 Task: Create a due date automation trigger when advanced on, on the tuesday of the week before a card is due add fields without custom field "Resume" set to a number greater than 1 and greater or equal to 10 at 11:00 AM.
Action: Mouse moved to (1210, 98)
Screenshot: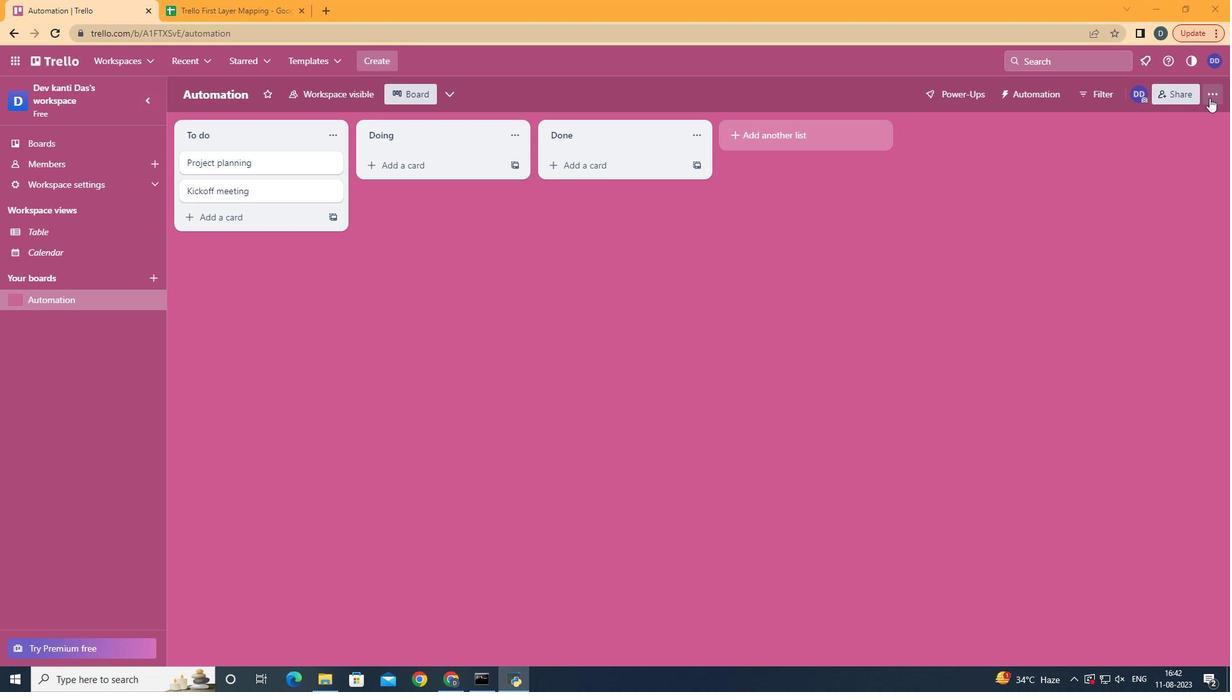 
Action: Mouse pressed left at (1210, 98)
Screenshot: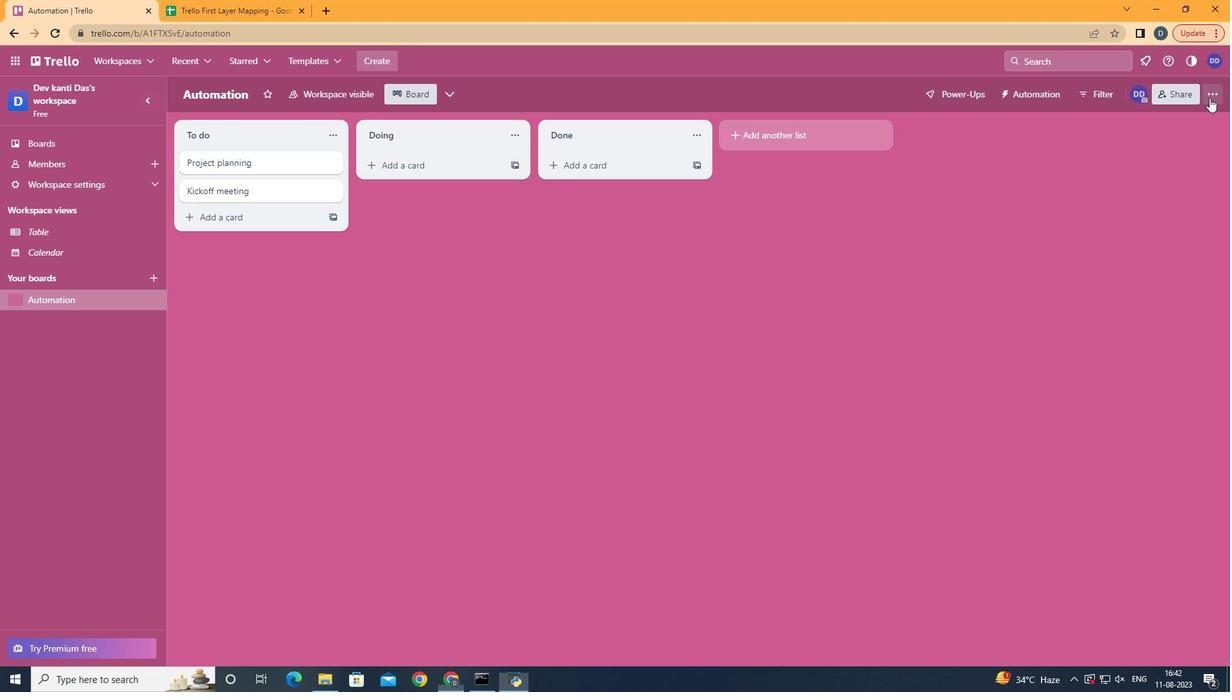 
Action: Mouse moved to (1090, 275)
Screenshot: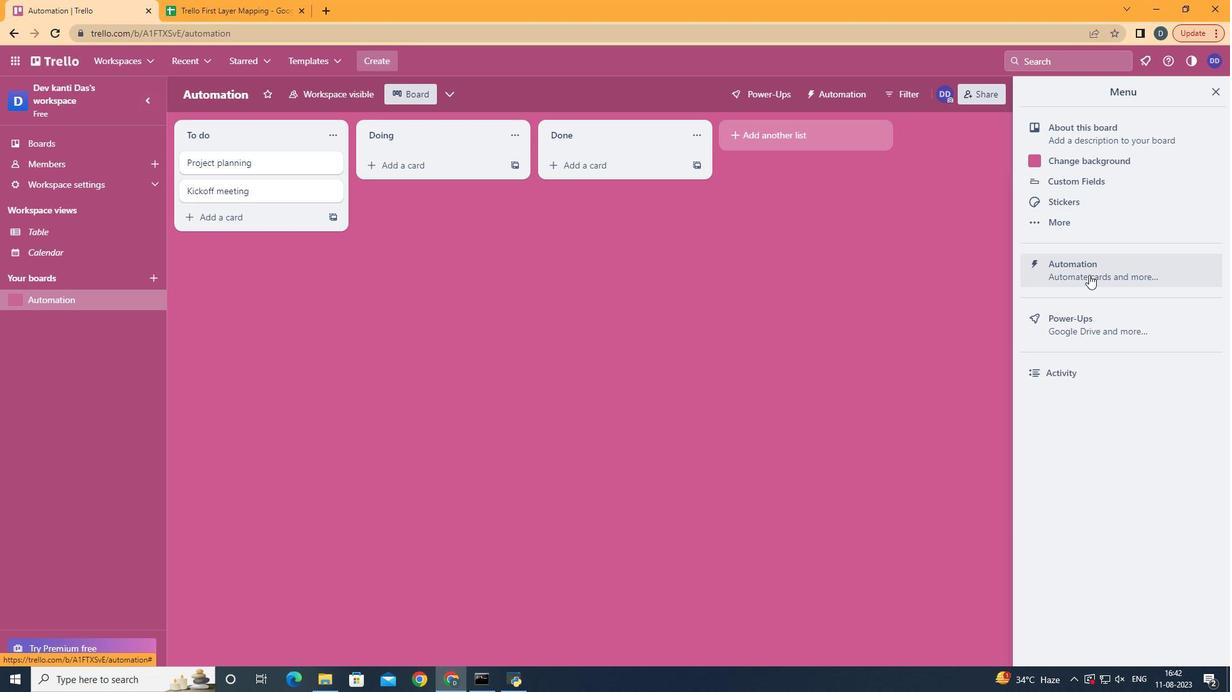 
Action: Mouse pressed left at (1090, 275)
Screenshot: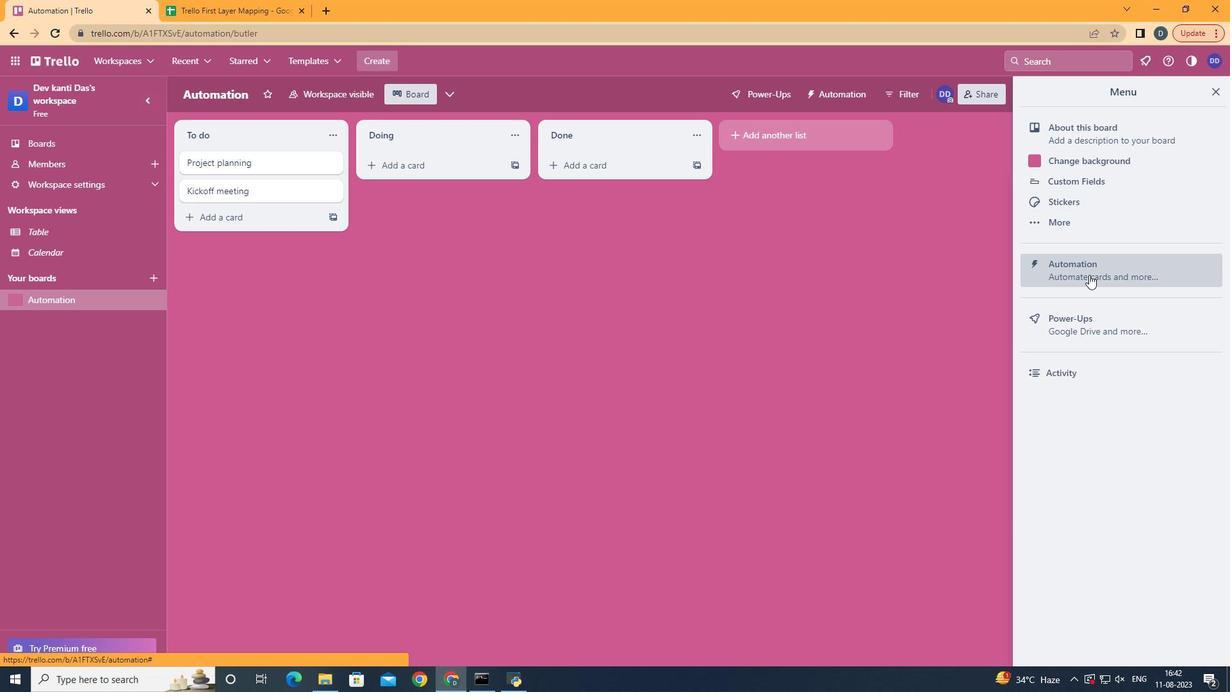 
Action: Mouse moved to (247, 257)
Screenshot: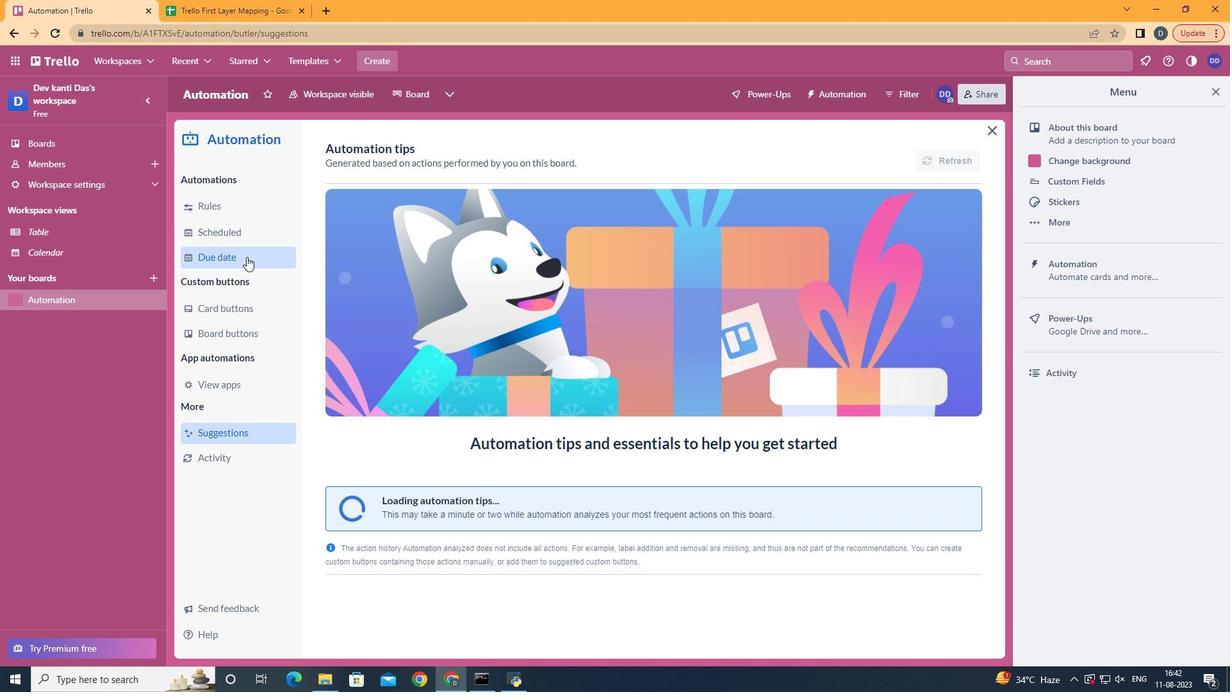 
Action: Mouse pressed left at (247, 257)
Screenshot: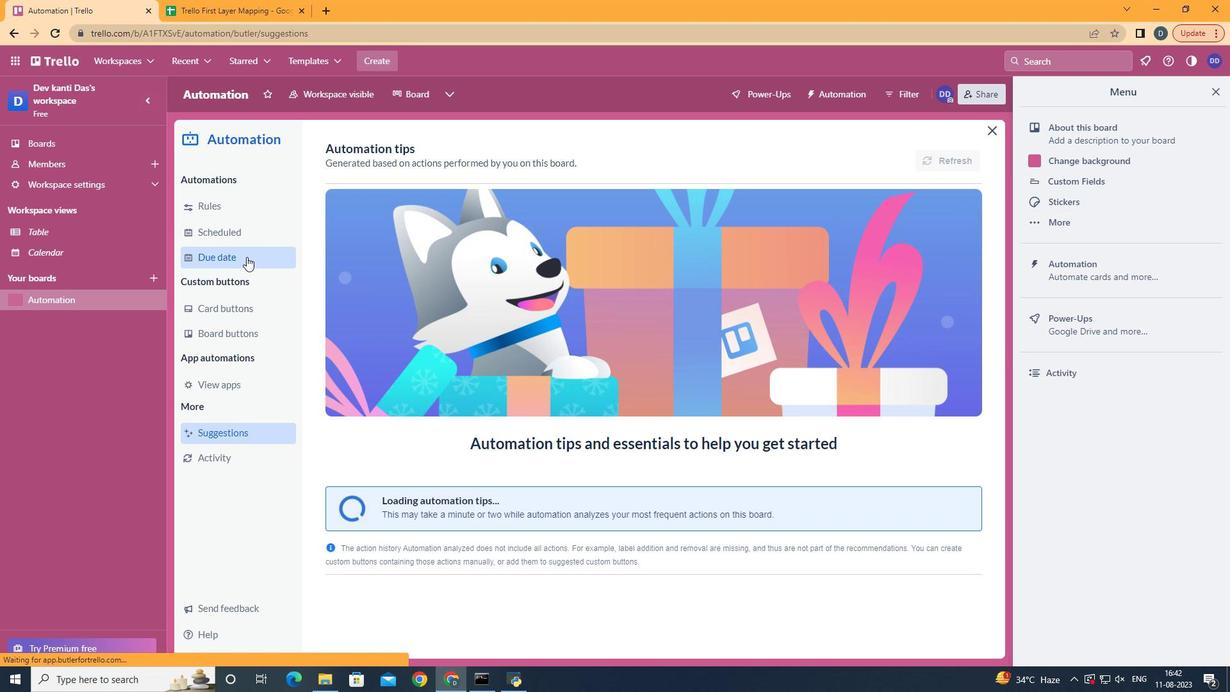 
Action: Mouse moved to (886, 155)
Screenshot: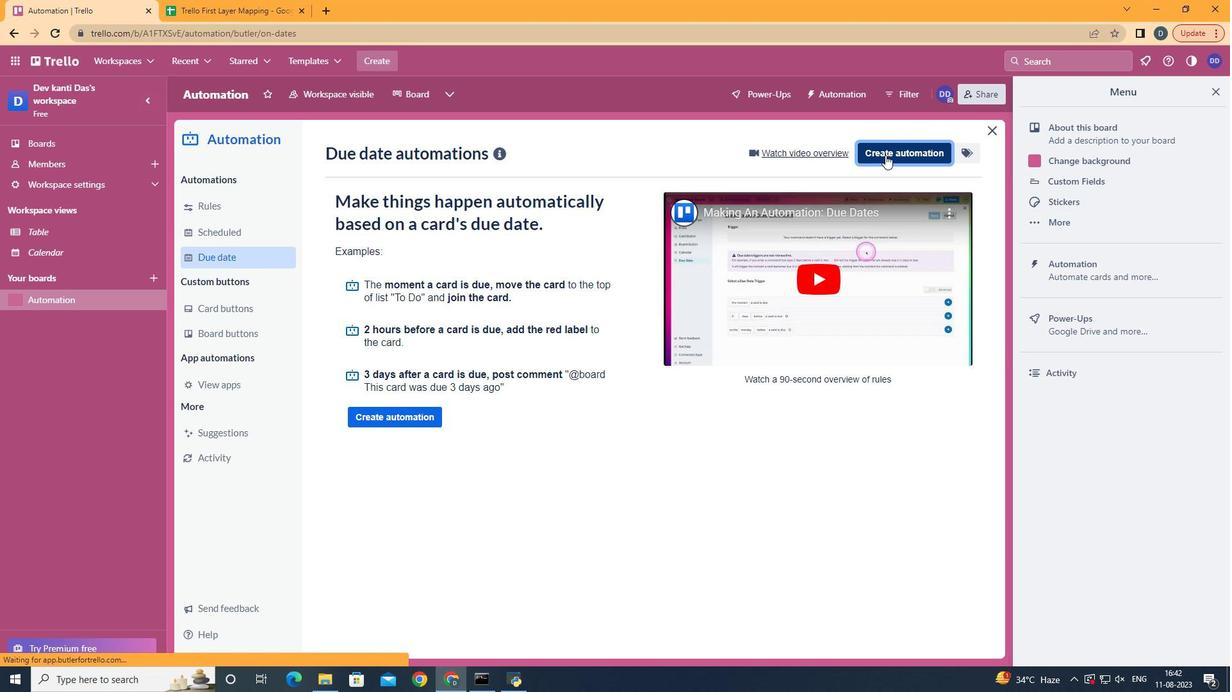 
Action: Mouse pressed left at (886, 155)
Screenshot: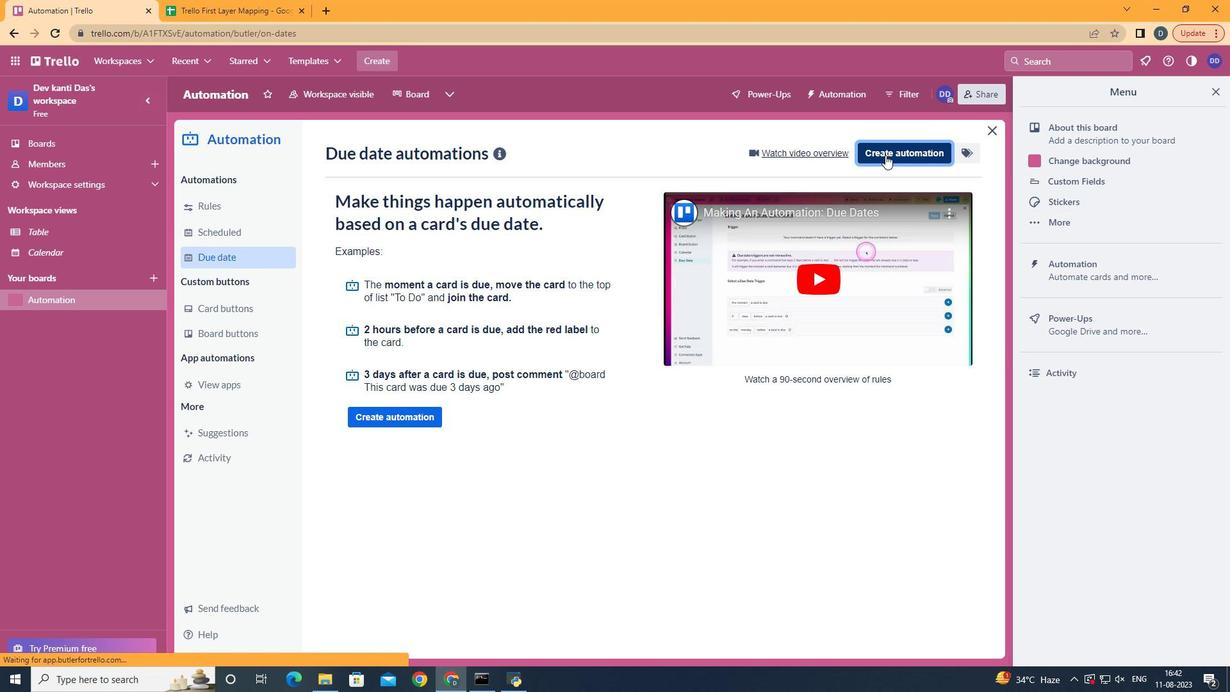 
Action: Mouse moved to (631, 277)
Screenshot: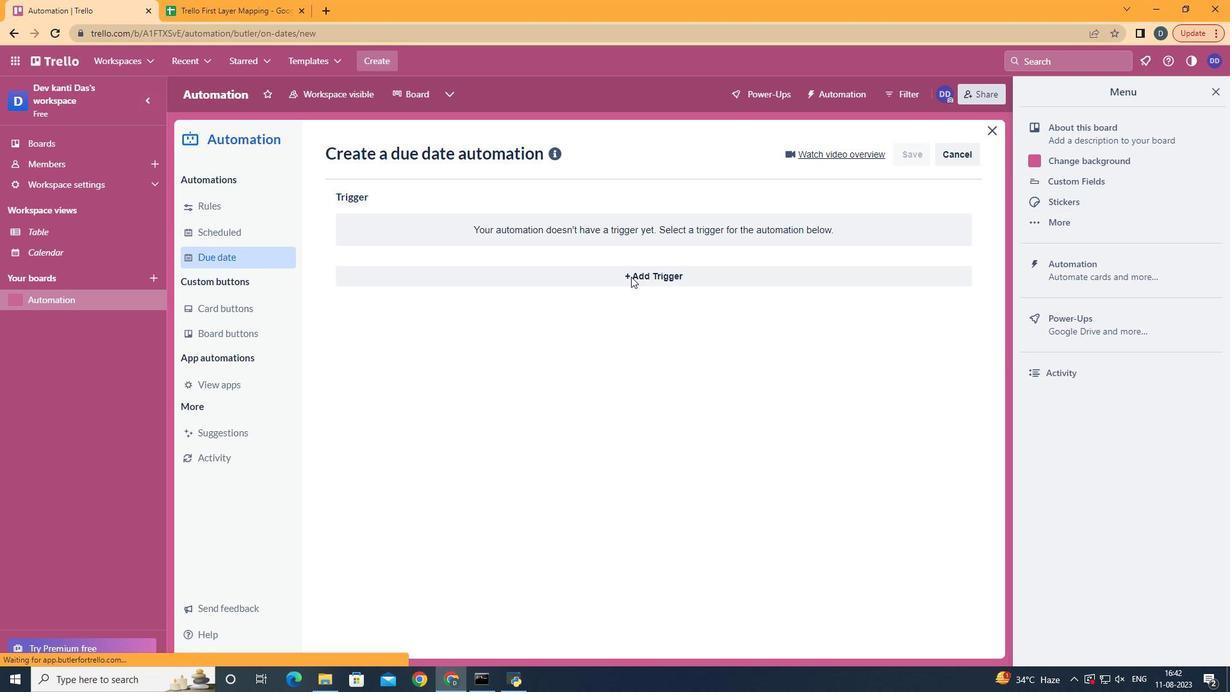
Action: Mouse pressed left at (631, 277)
Screenshot: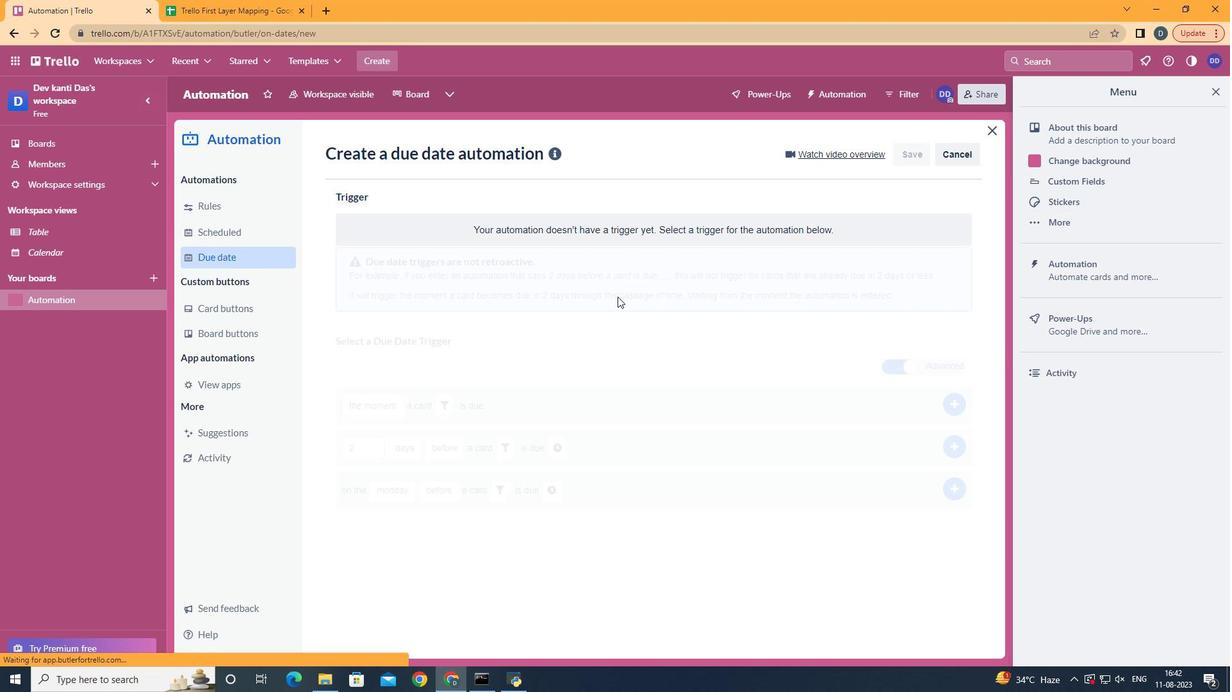 
Action: Mouse moved to (405, 365)
Screenshot: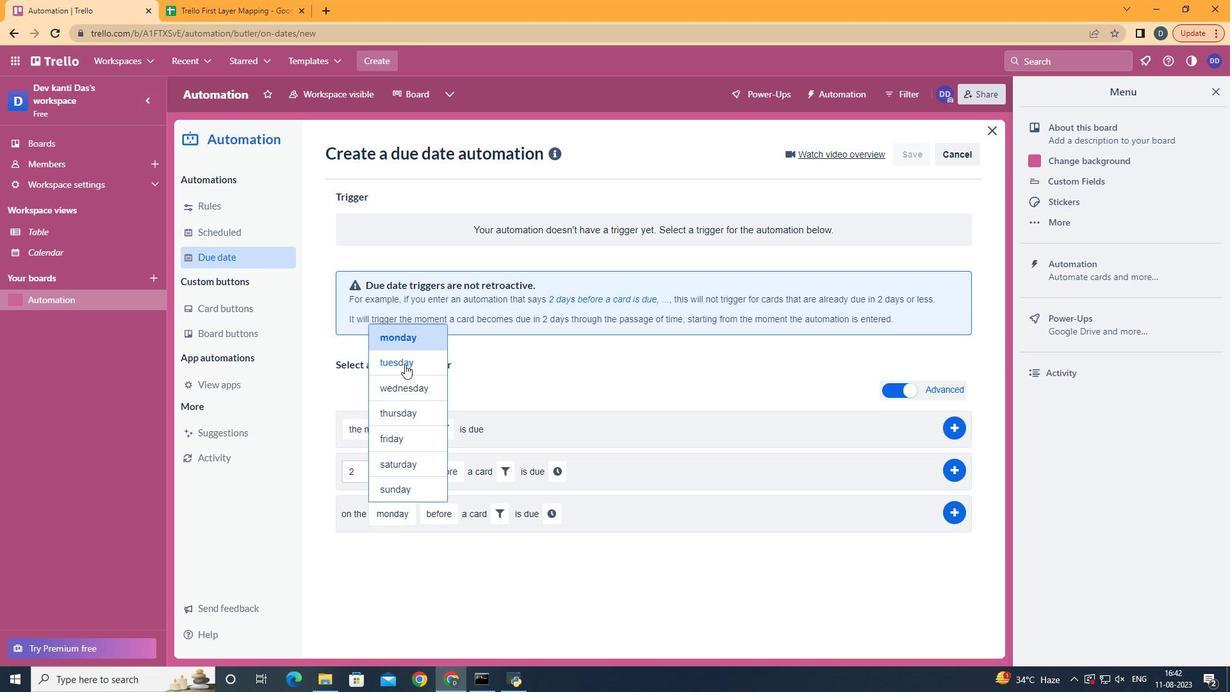 
Action: Mouse pressed left at (405, 365)
Screenshot: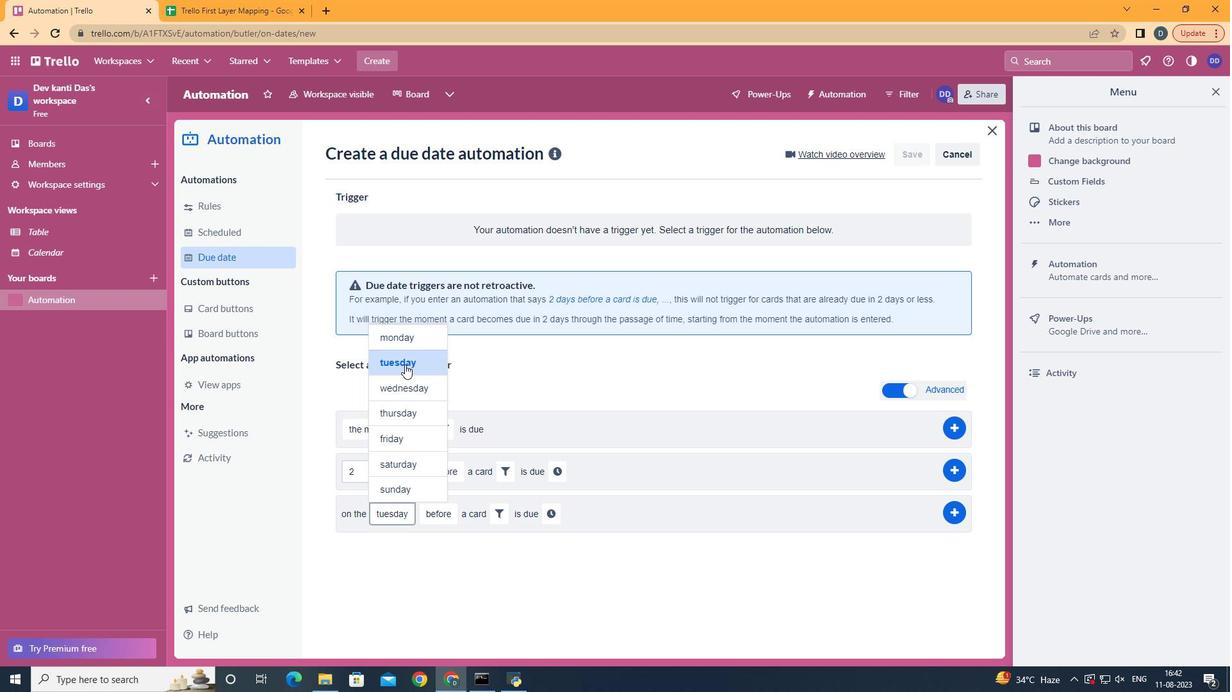 
Action: Mouse moved to (472, 618)
Screenshot: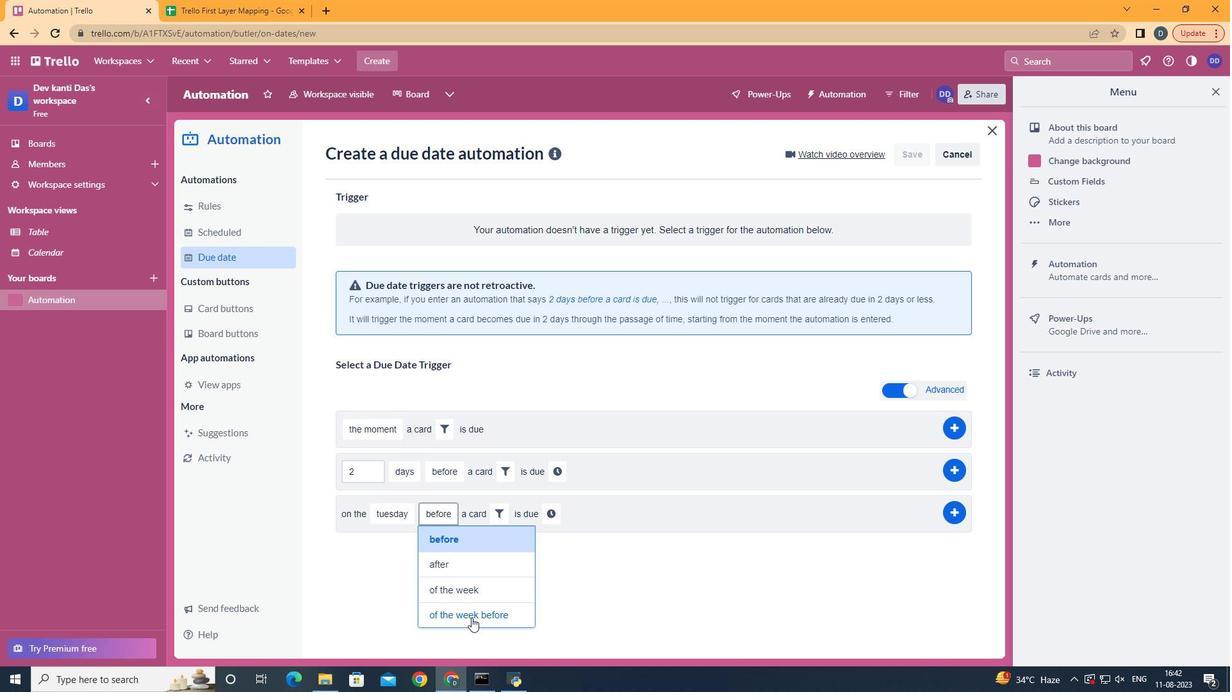 
Action: Mouse pressed left at (472, 618)
Screenshot: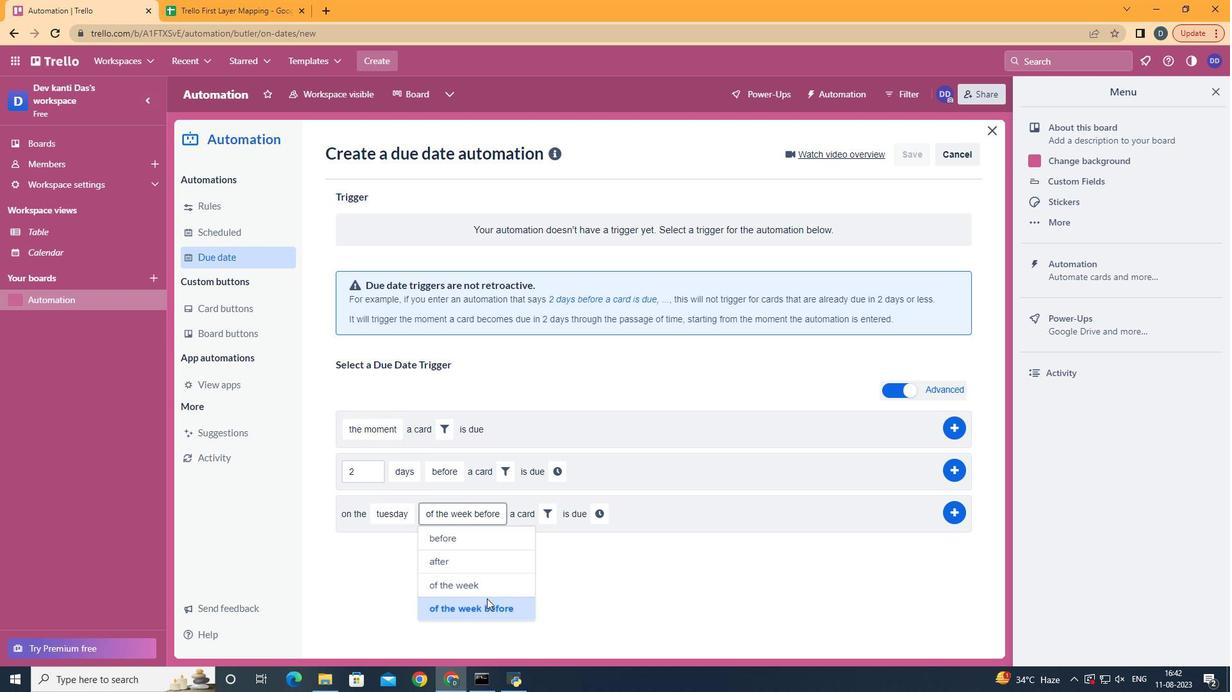 
Action: Mouse moved to (549, 520)
Screenshot: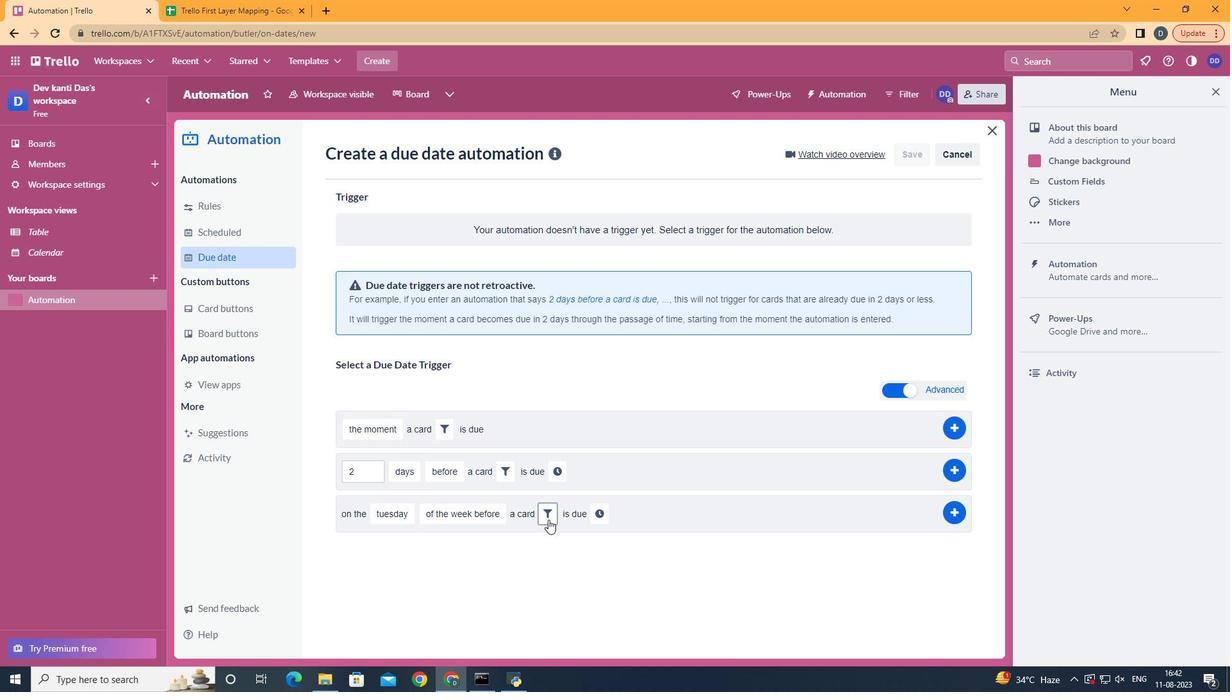 
Action: Mouse pressed left at (549, 520)
Screenshot: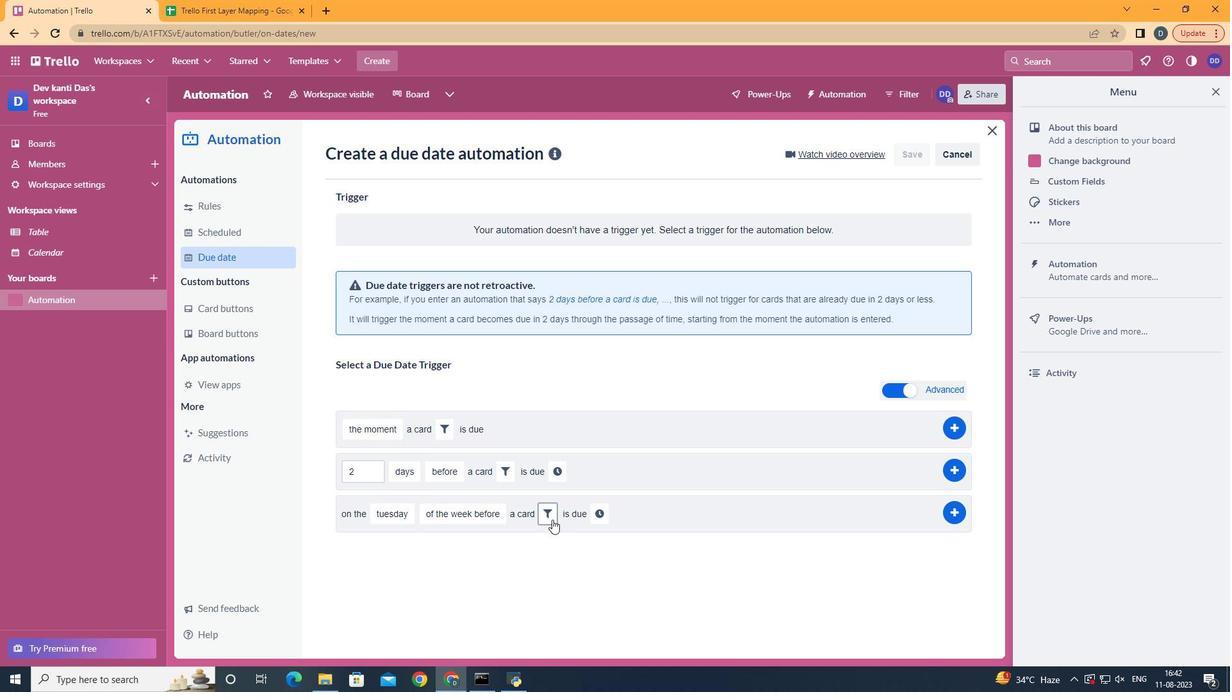 
Action: Mouse moved to (760, 551)
Screenshot: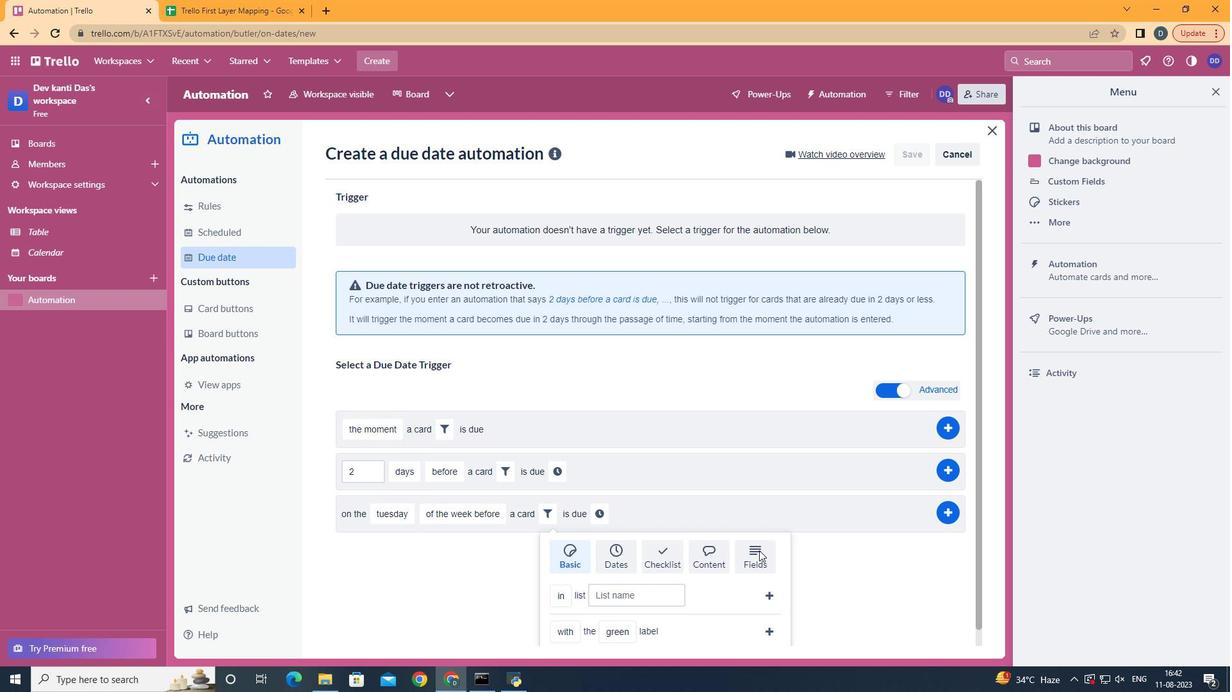 
Action: Mouse pressed left at (760, 551)
Screenshot: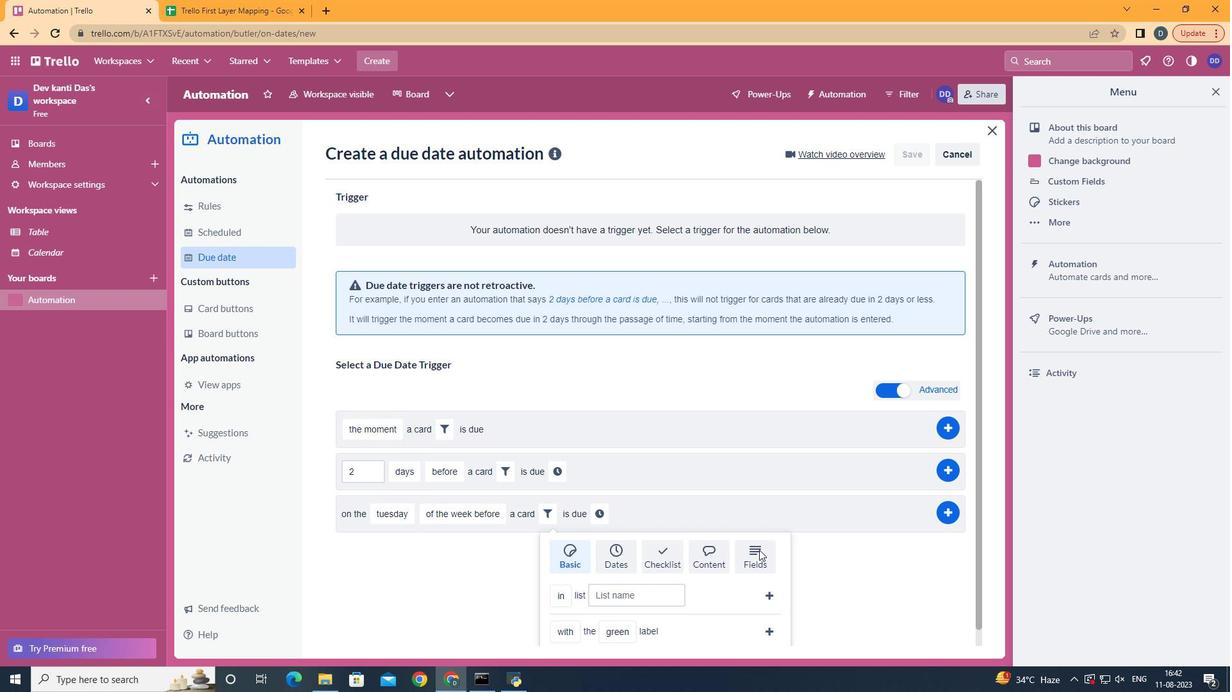 
Action: Mouse moved to (760, 550)
Screenshot: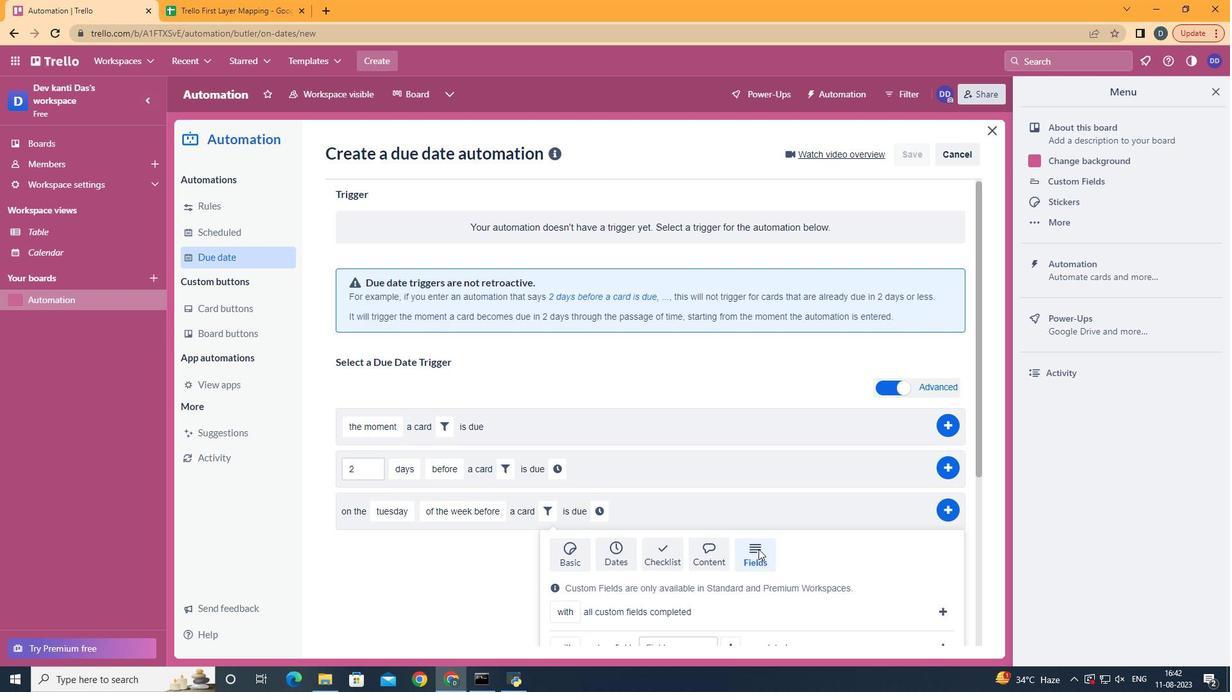 
Action: Mouse scrolled (760, 549) with delta (0, 0)
Screenshot: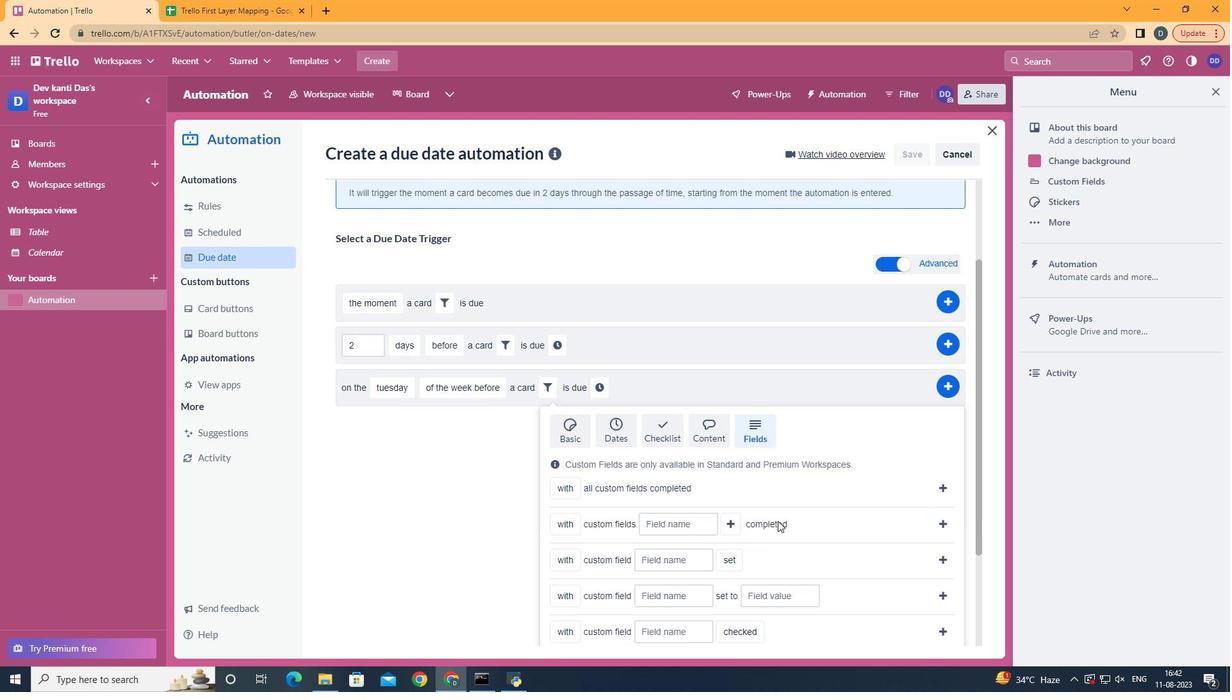 
Action: Mouse scrolled (760, 549) with delta (0, 0)
Screenshot: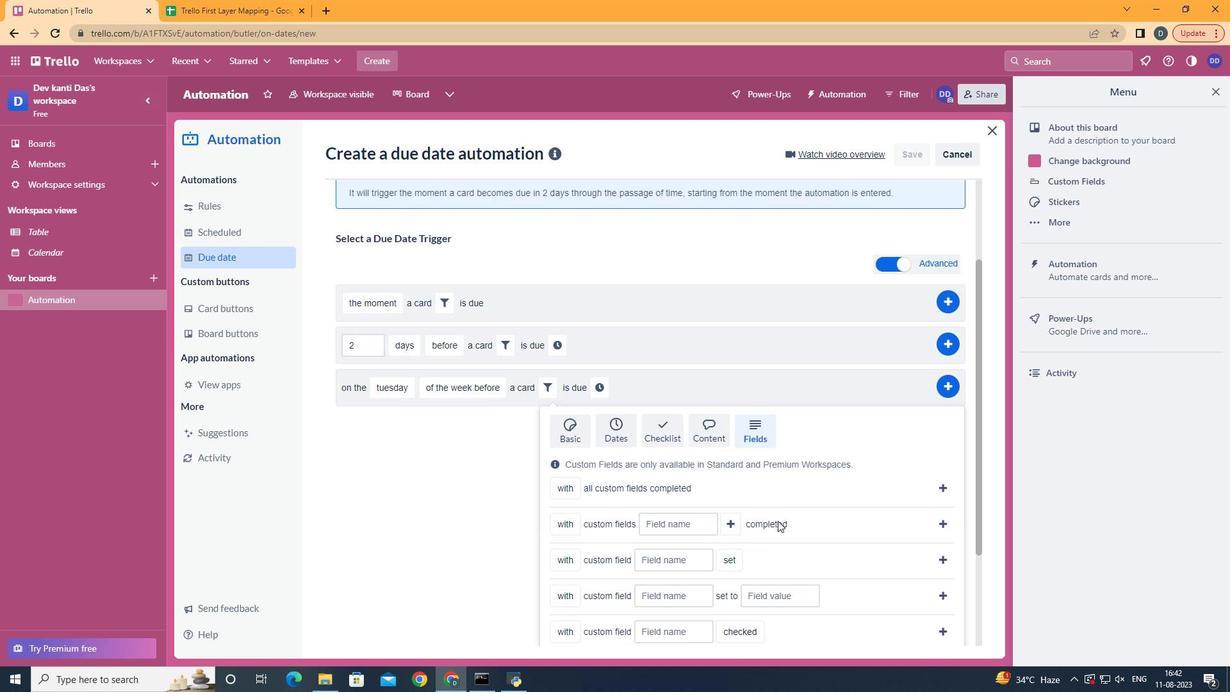 
Action: Mouse scrolled (760, 549) with delta (0, 0)
Screenshot: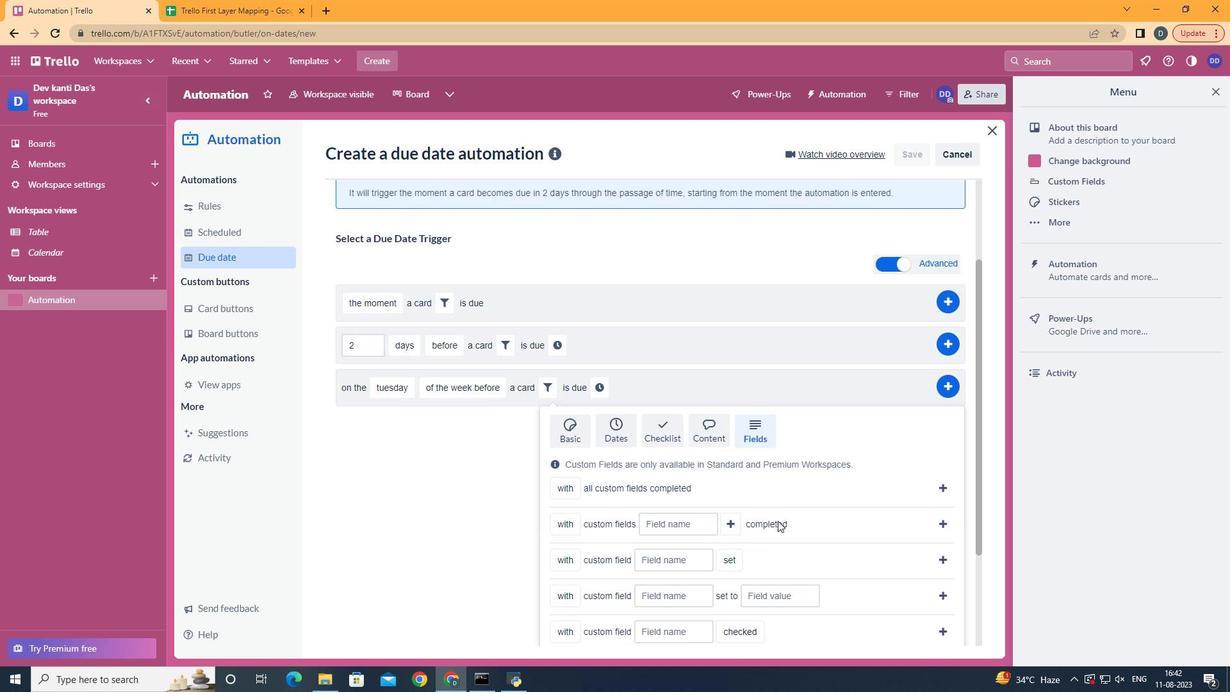 
Action: Mouse scrolled (760, 549) with delta (0, 0)
Screenshot: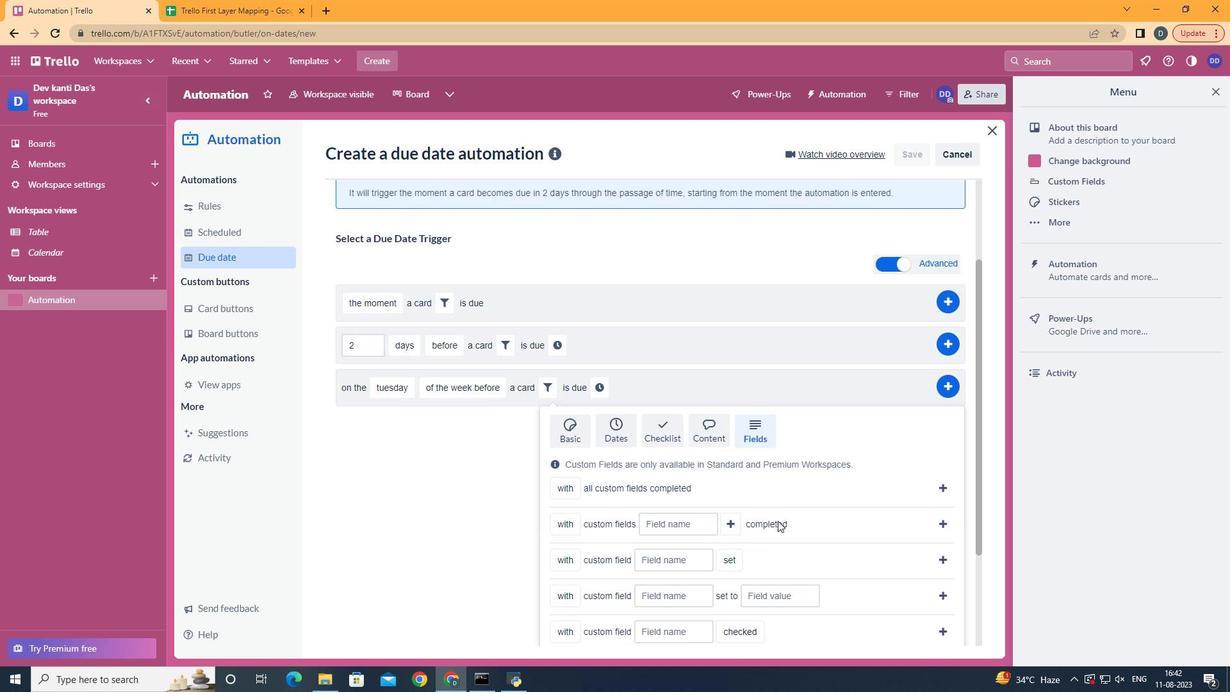 
Action: Mouse scrolled (760, 549) with delta (0, 0)
Screenshot: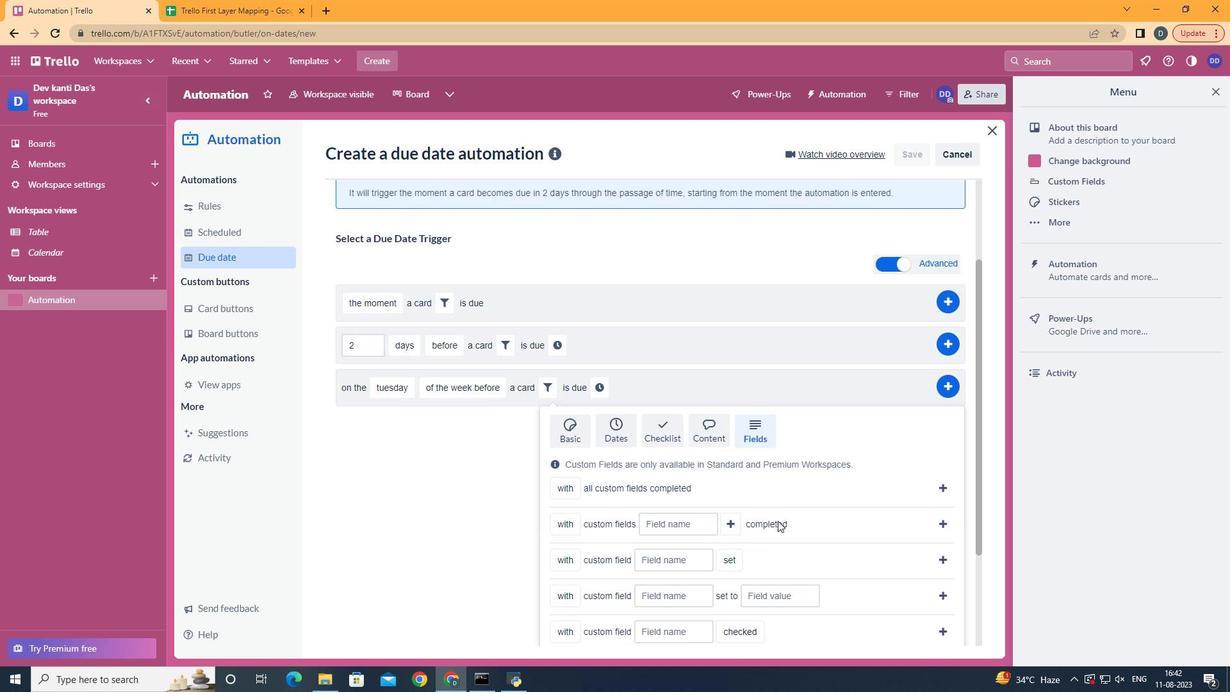 
Action: Mouse moved to (580, 589)
Screenshot: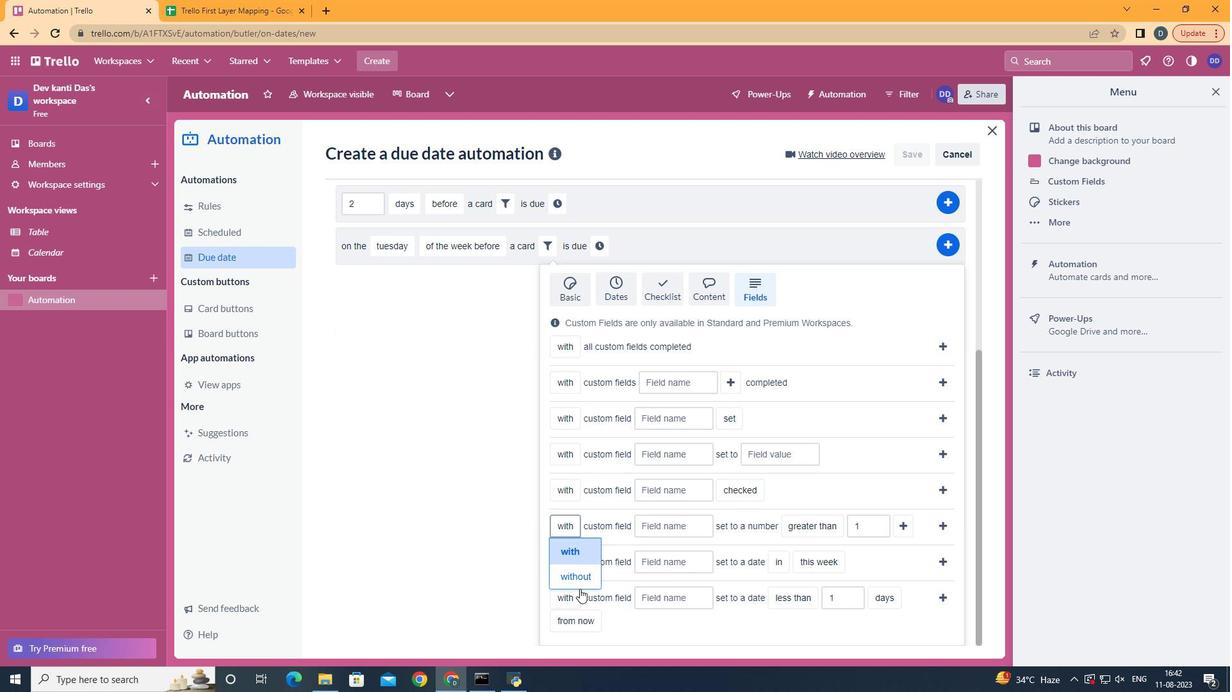 
Action: Mouse pressed left at (580, 589)
Screenshot: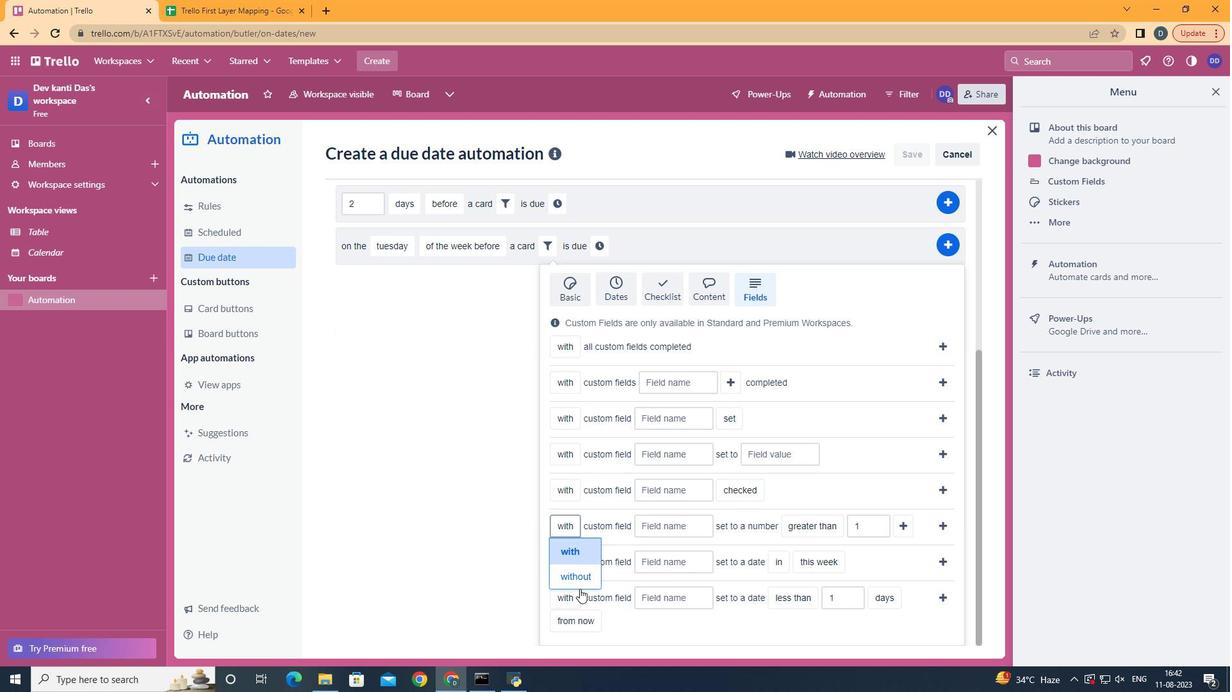
Action: Mouse moved to (673, 524)
Screenshot: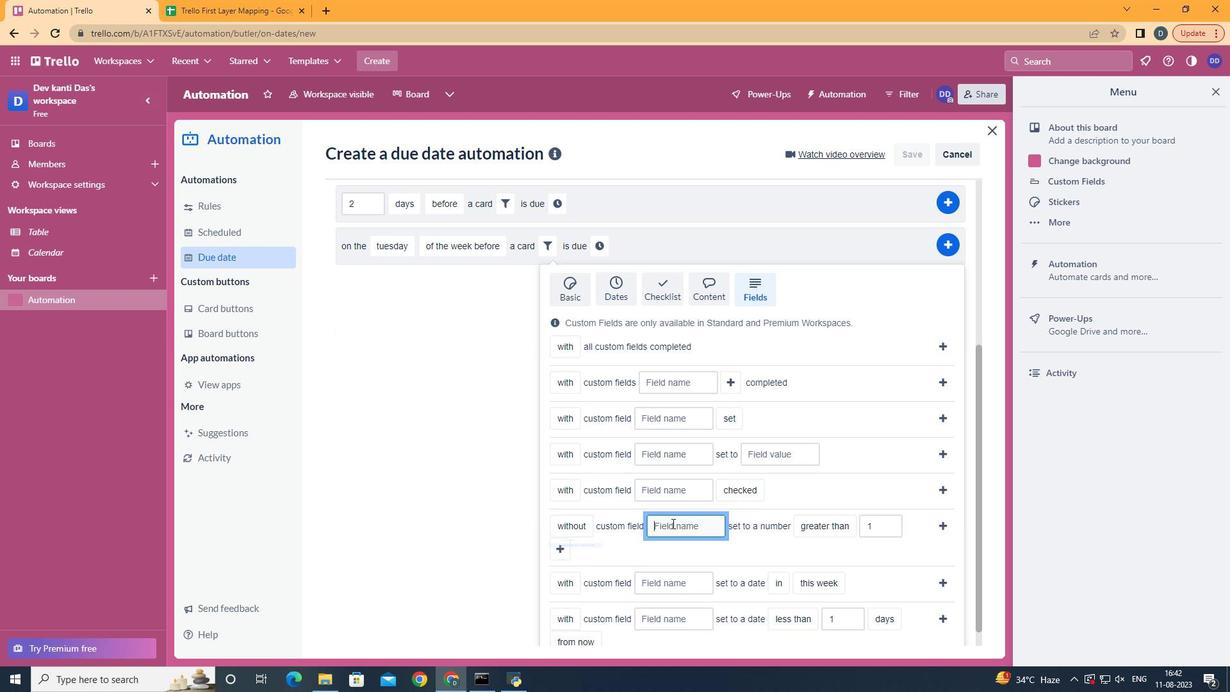 
Action: Mouse pressed left at (673, 524)
Screenshot: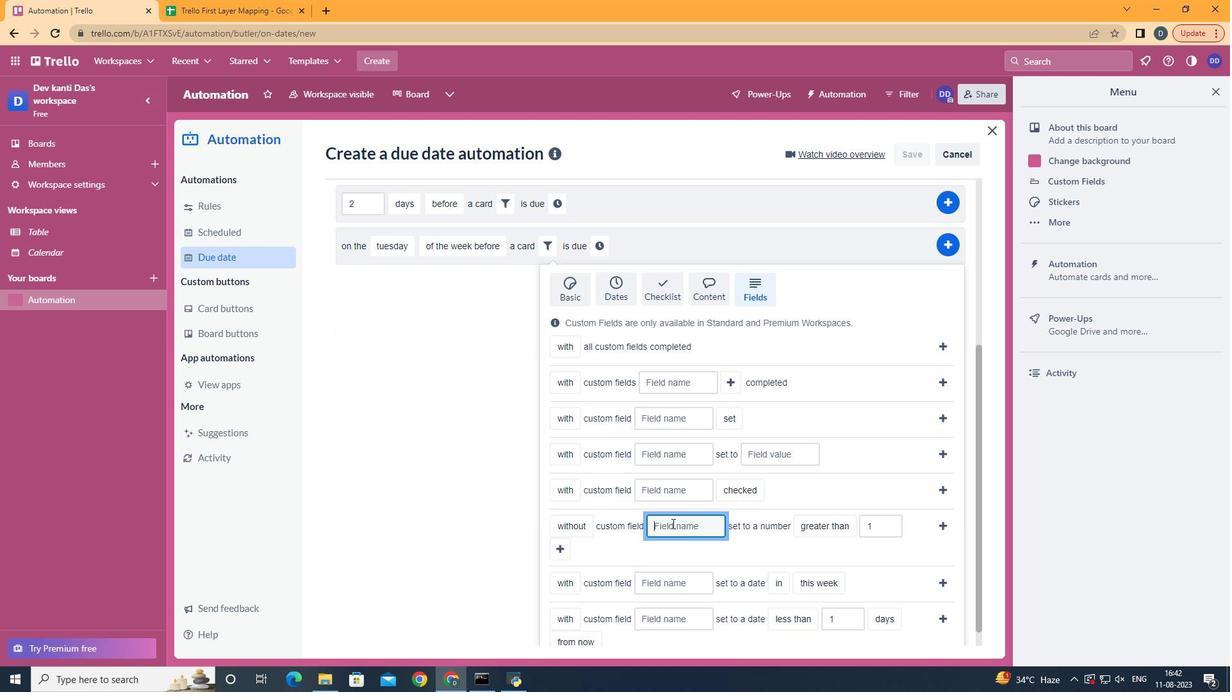 
Action: Key pressed <Key.shift><Key.shift><Key.shift>Resume
Screenshot: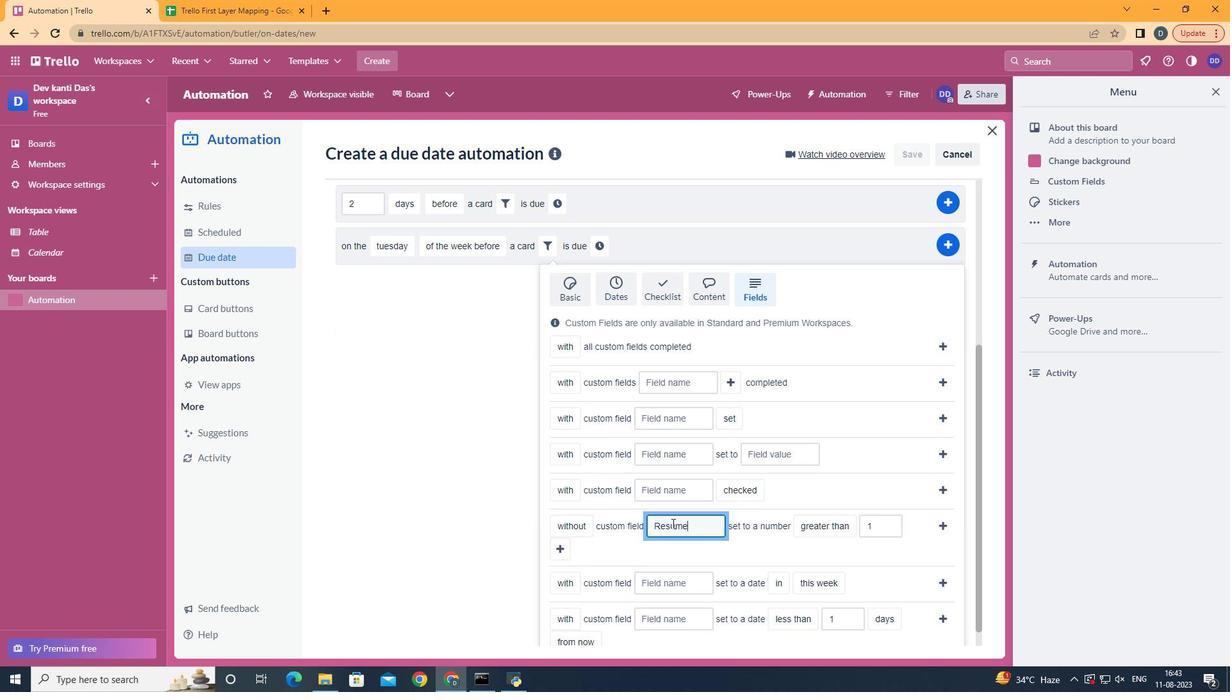 
Action: Mouse moved to (559, 545)
Screenshot: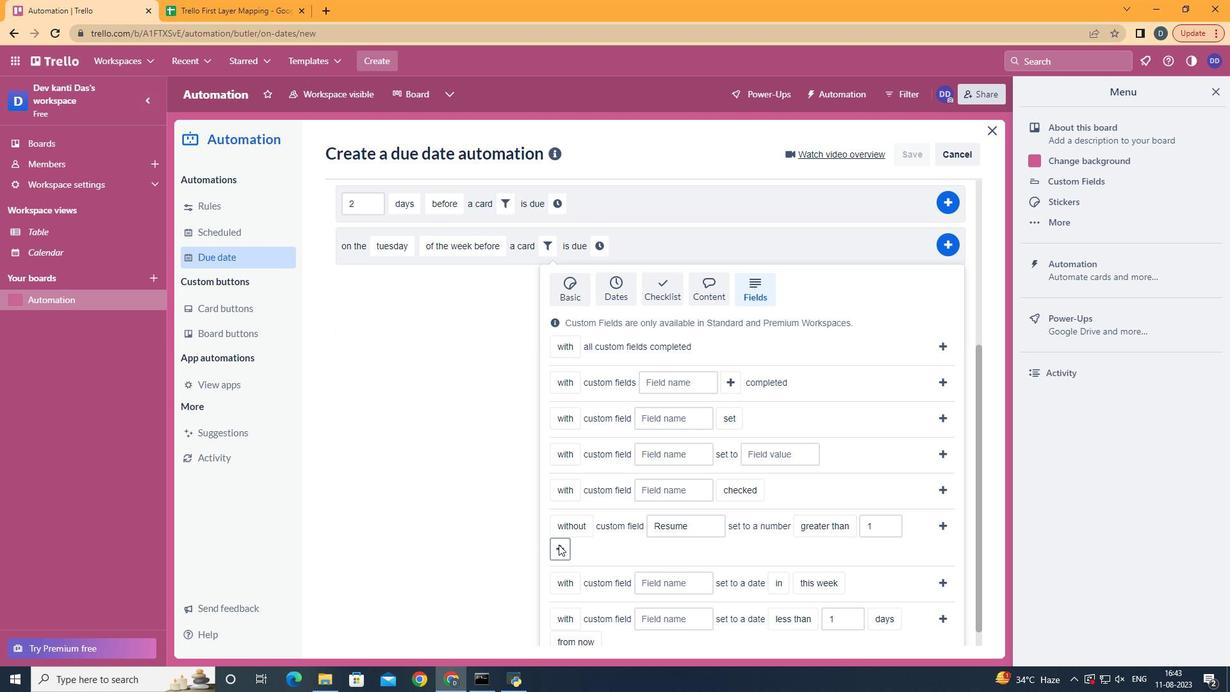 
Action: Mouse pressed left at (559, 545)
Screenshot: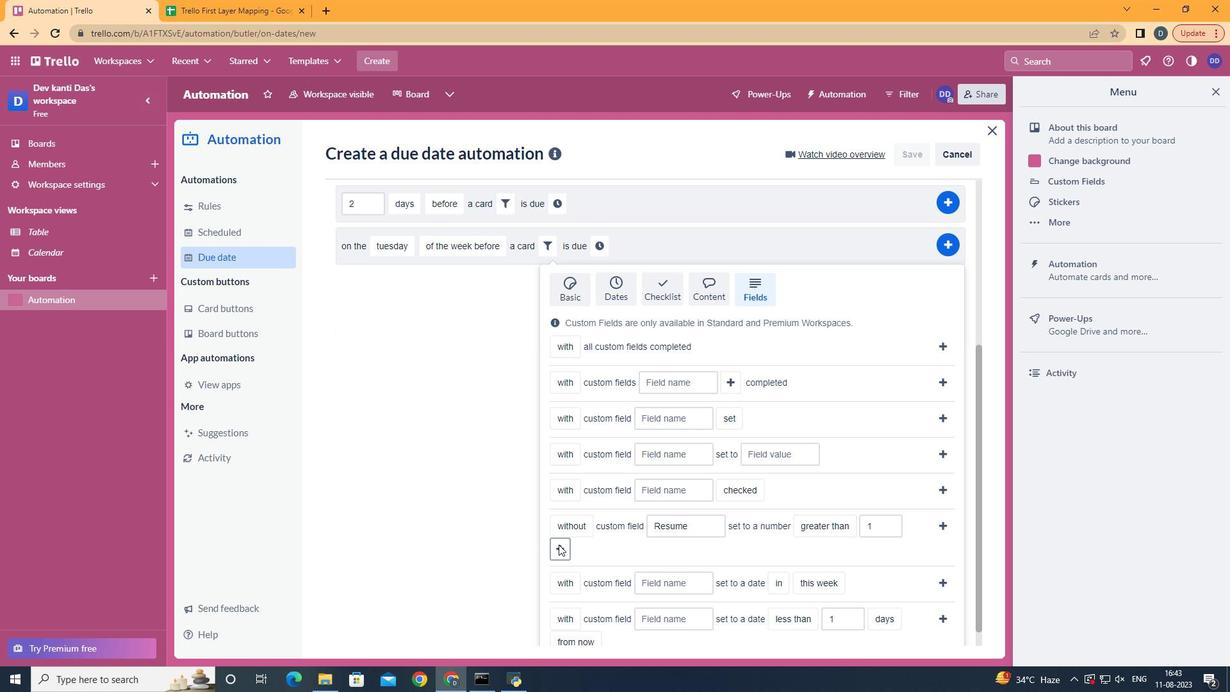 
Action: Mouse moved to (626, 531)
Screenshot: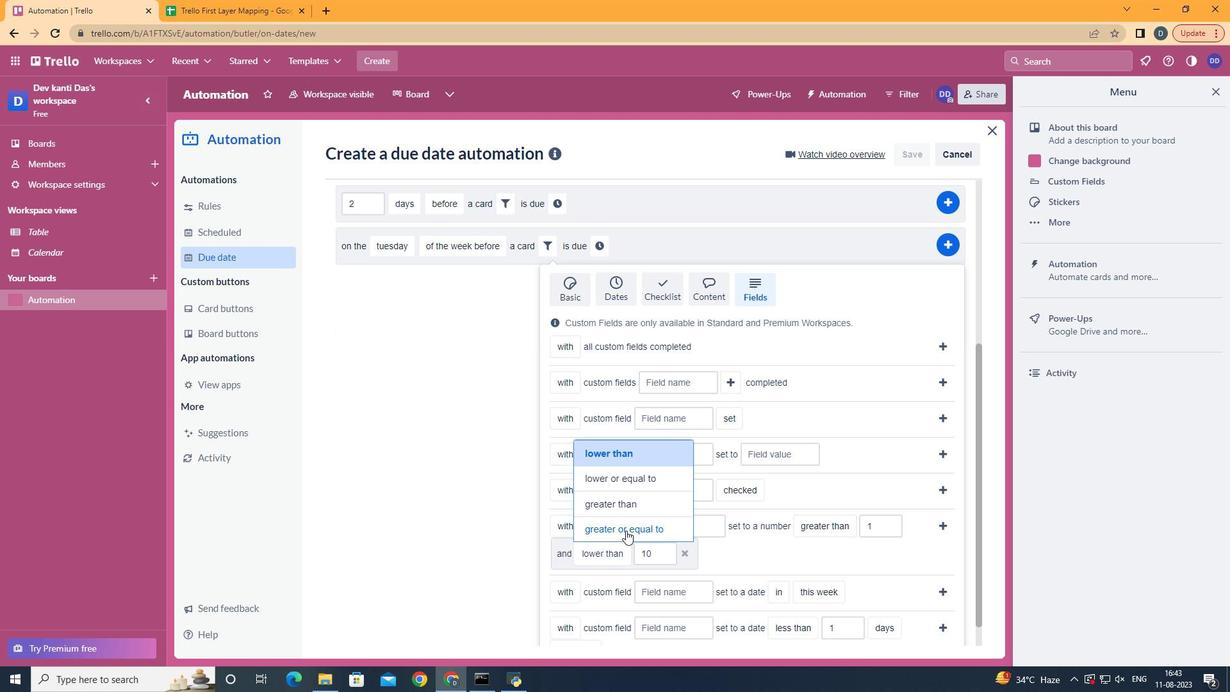 
Action: Mouse pressed left at (626, 531)
Screenshot: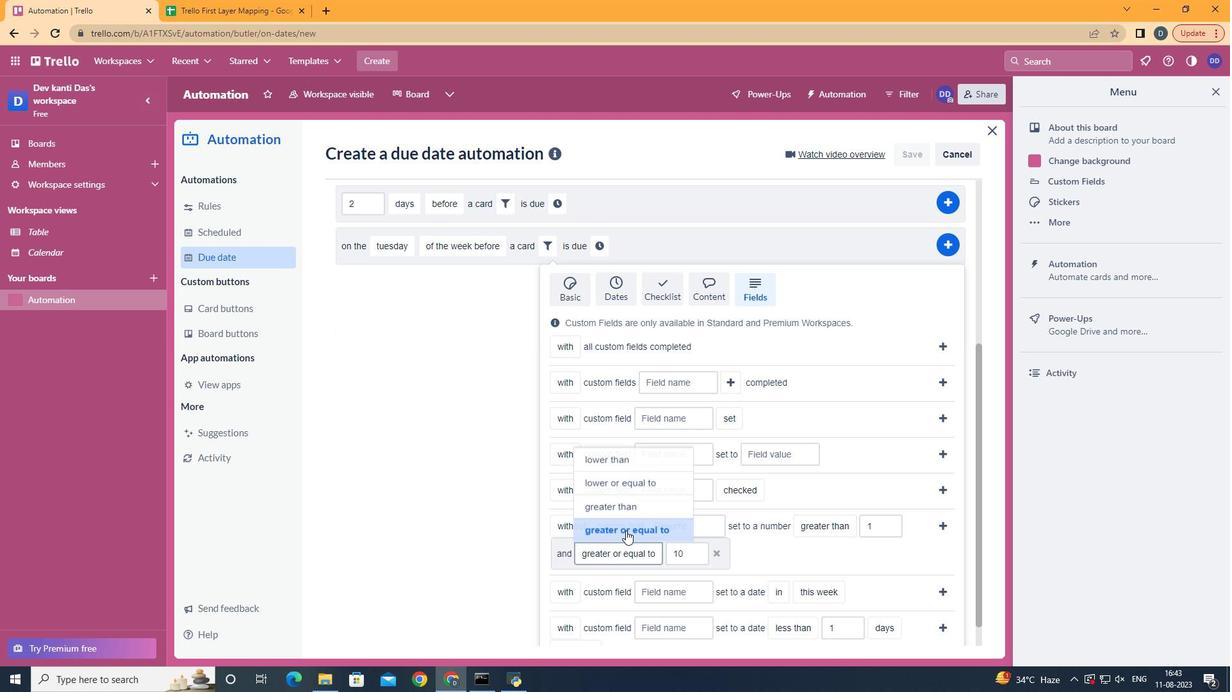 
Action: Mouse moved to (948, 526)
Screenshot: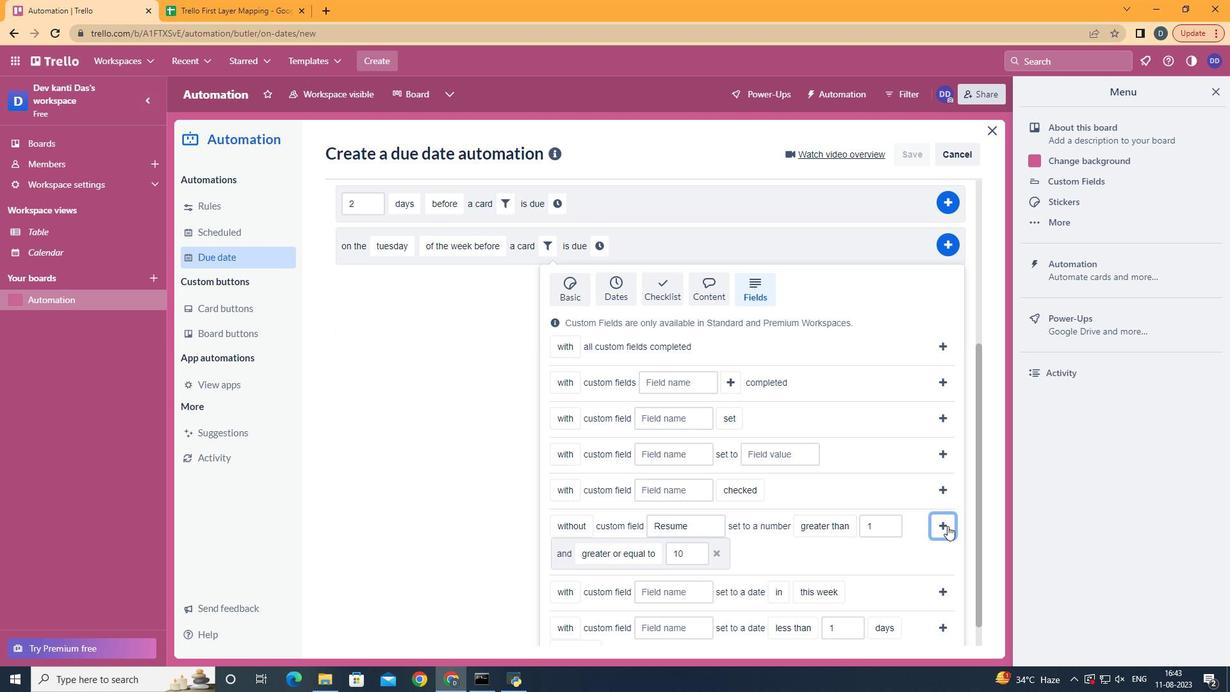 
Action: Mouse pressed left at (948, 526)
Screenshot: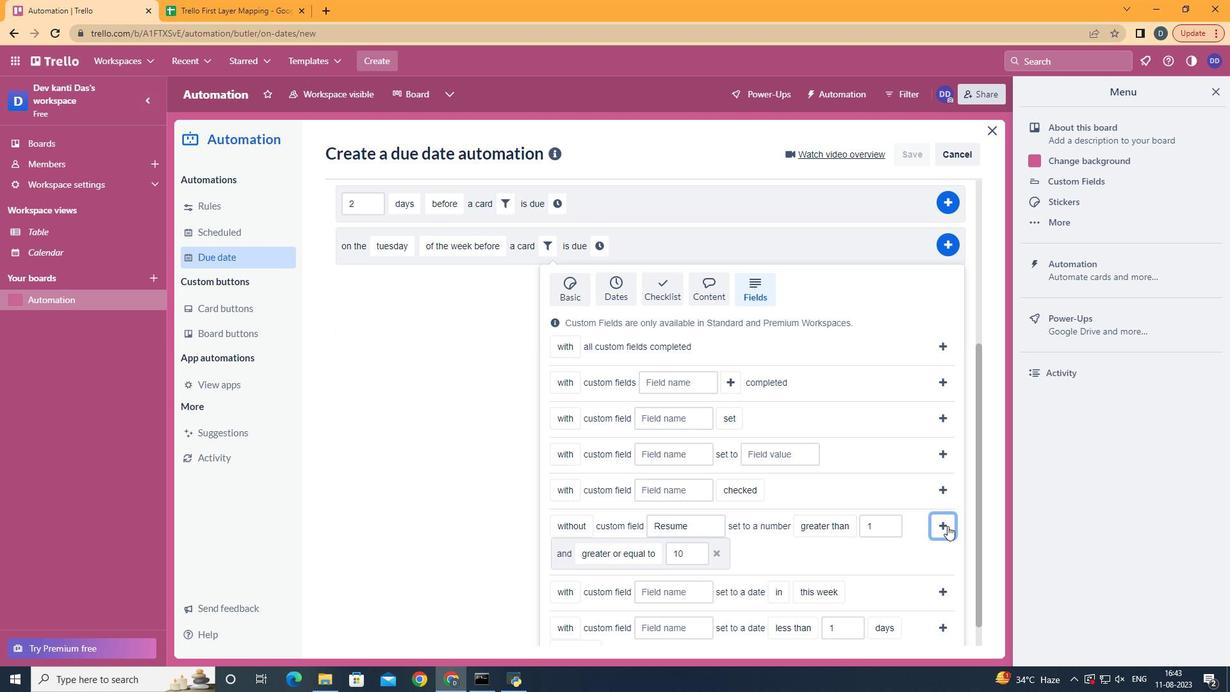 
Action: Mouse moved to (396, 542)
Screenshot: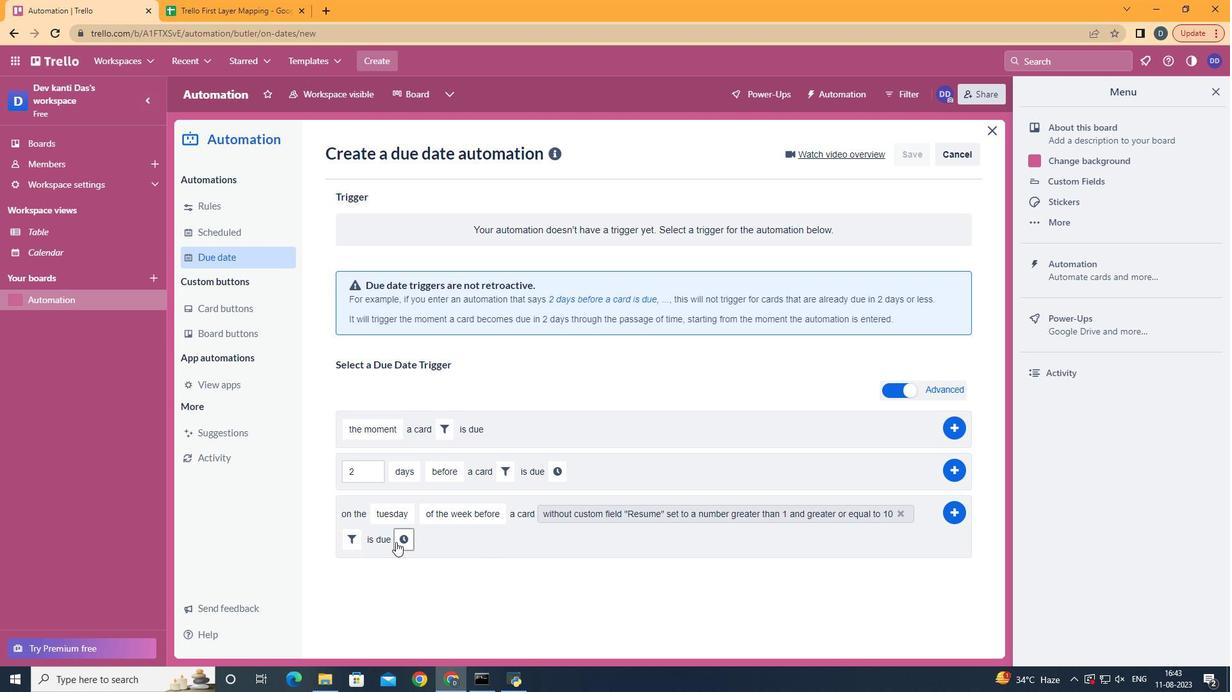 
Action: Mouse pressed left at (396, 542)
Screenshot: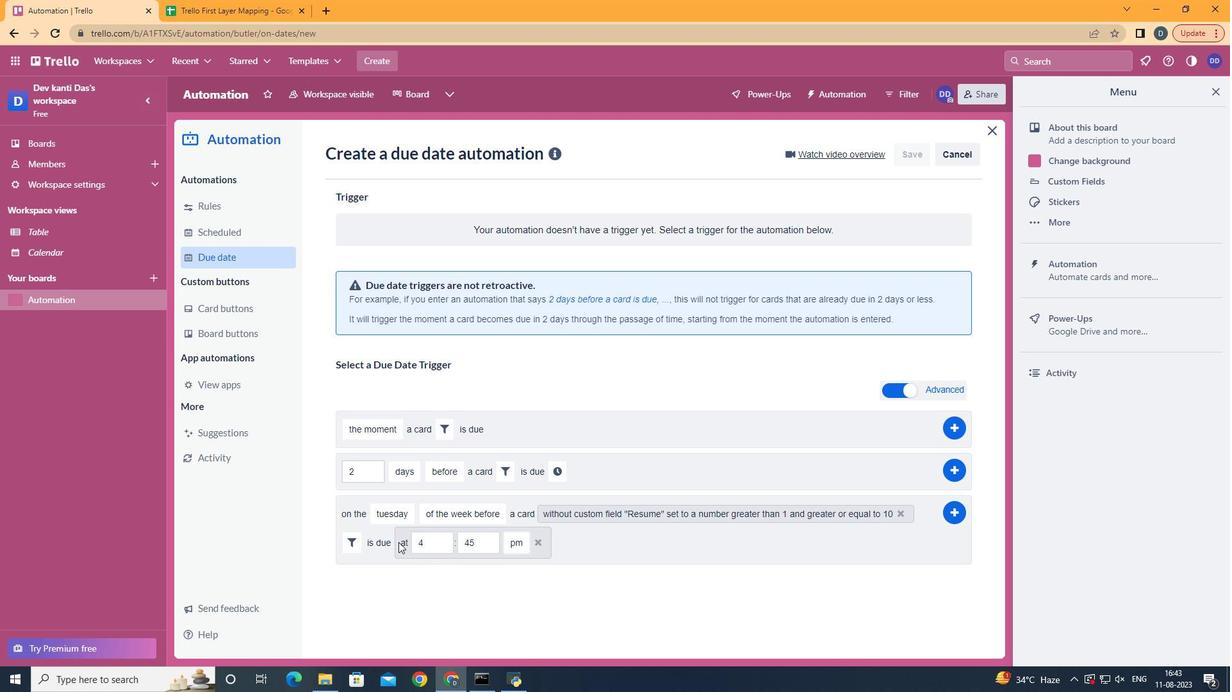 
Action: Mouse moved to (426, 542)
Screenshot: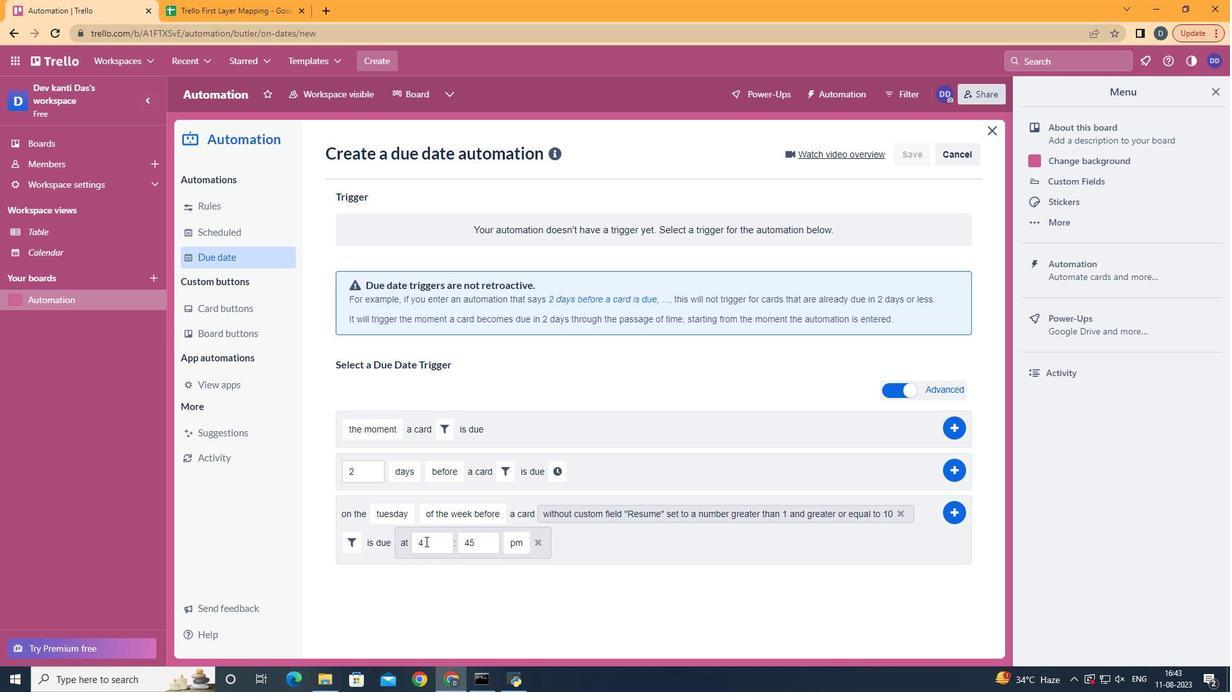 
Action: Mouse pressed left at (426, 542)
Screenshot: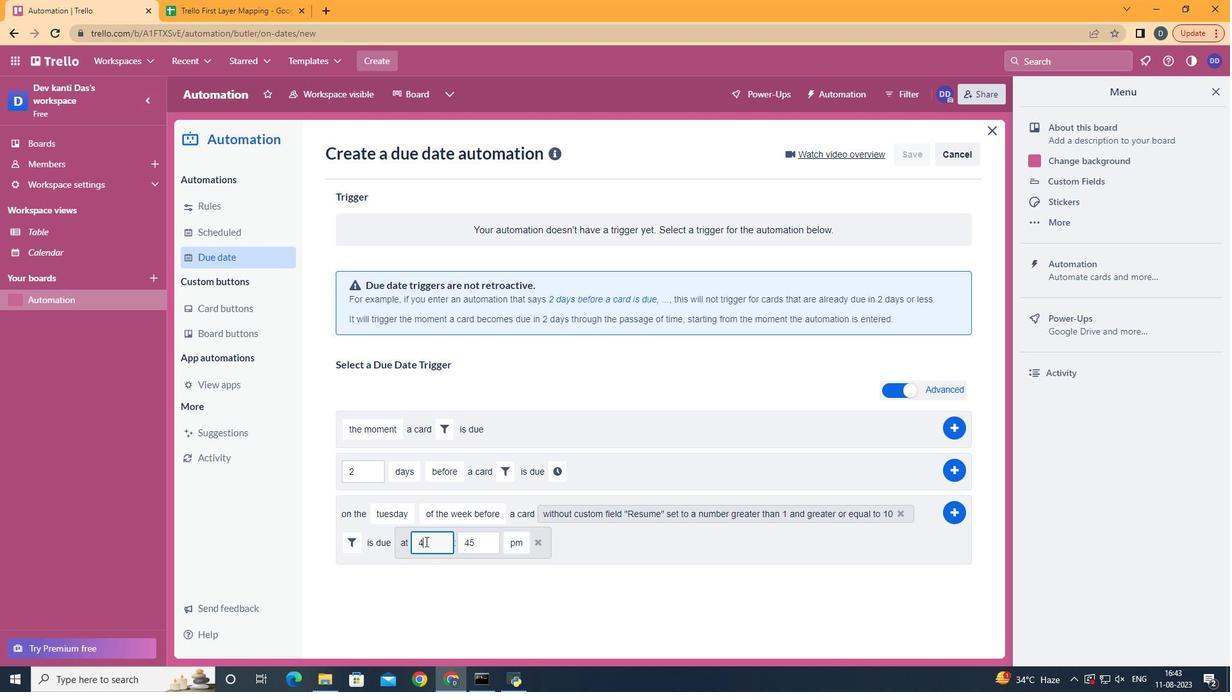 
Action: Key pressed <Key.backspace>11
Screenshot: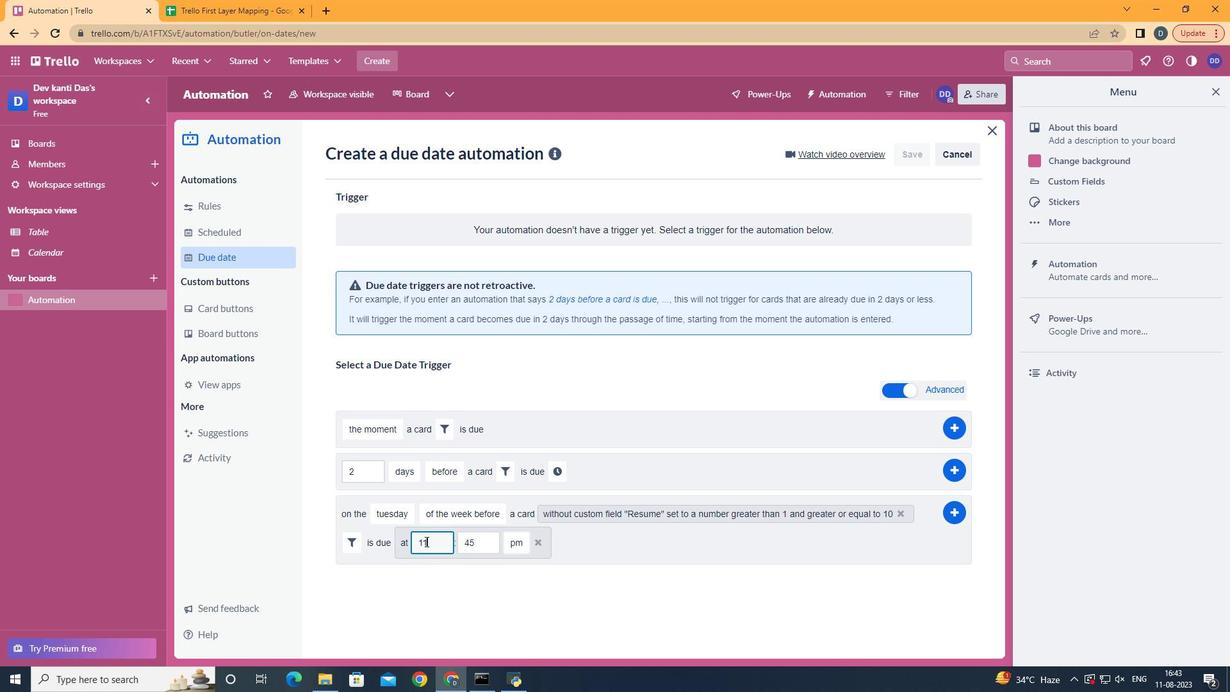 
Action: Mouse moved to (502, 546)
Screenshot: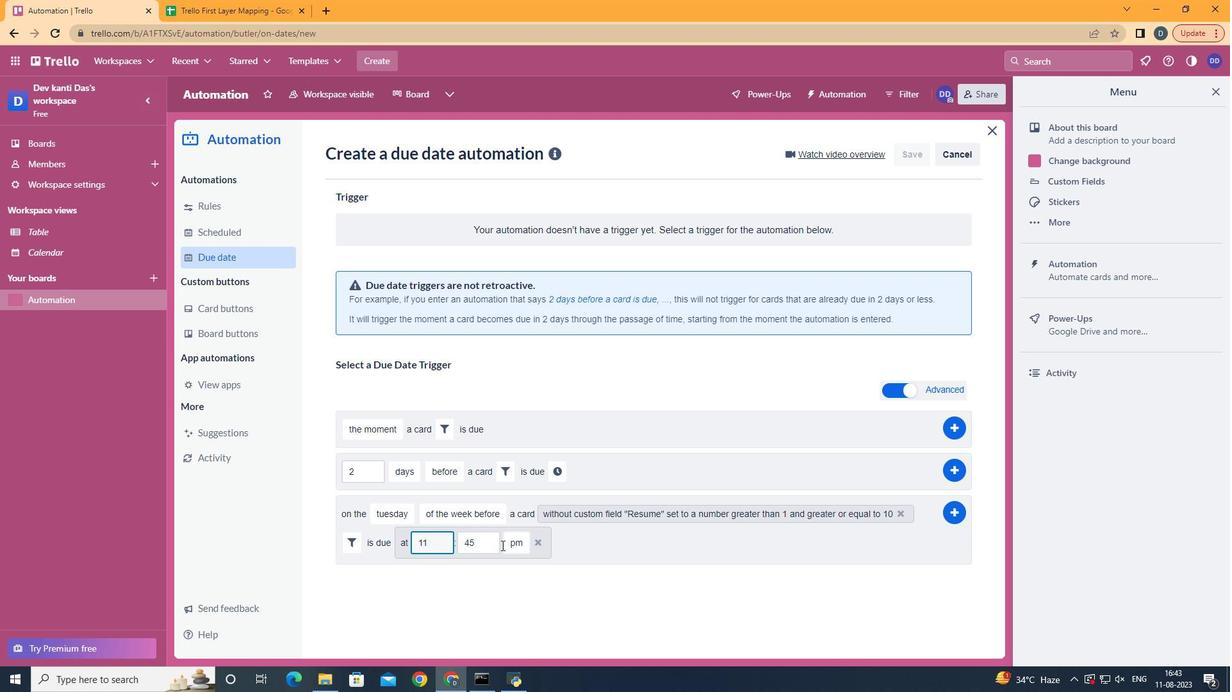 
Action: Mouse pressed left at (502, 546)
Screenshot: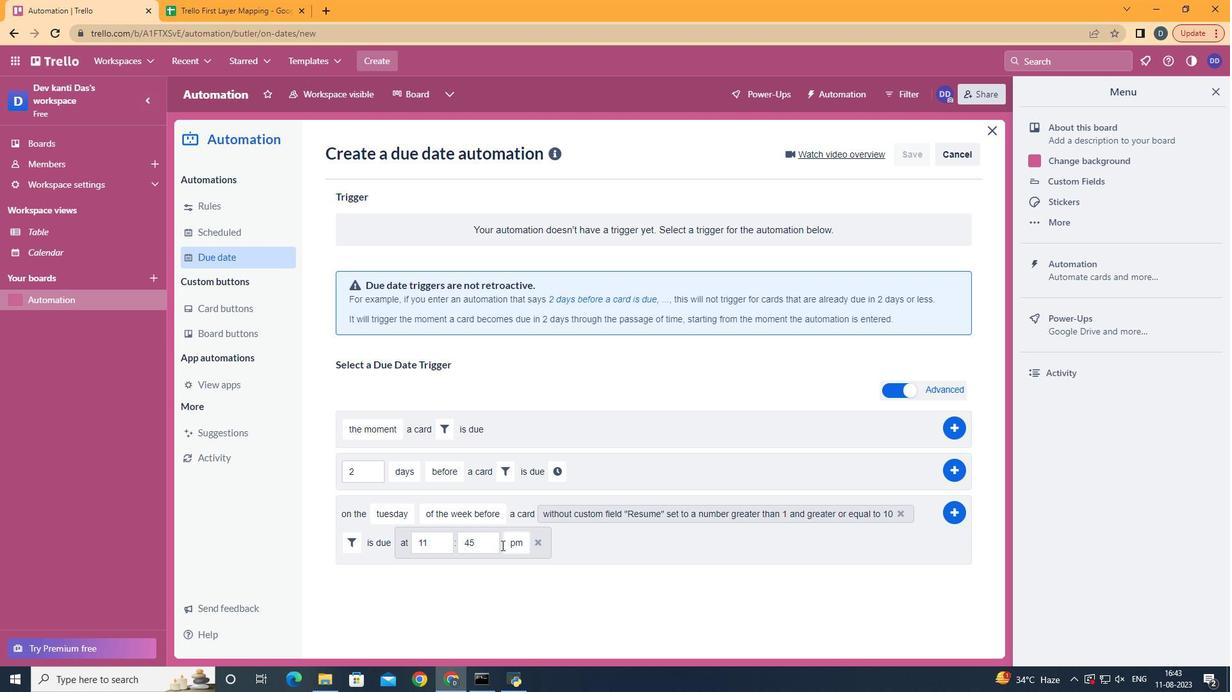 
Action: Mouse moved to (489, 544)
Screenshot: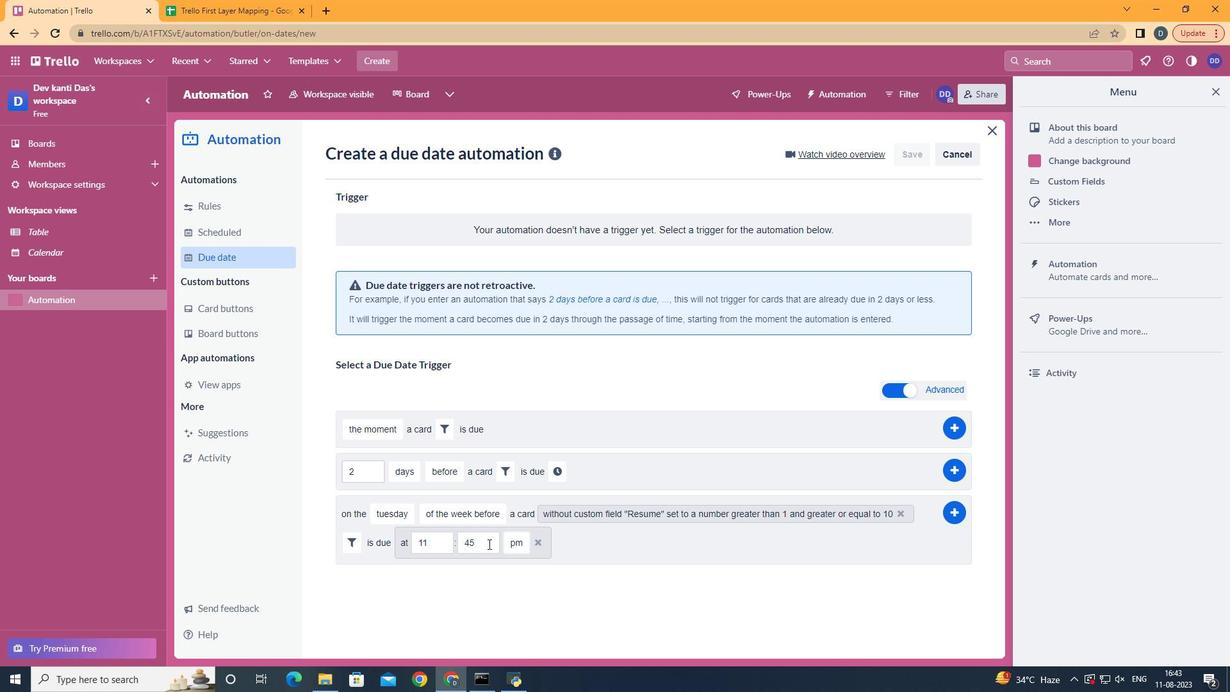 
Action: Mouse pressed left at (489, 544)
Screenshot: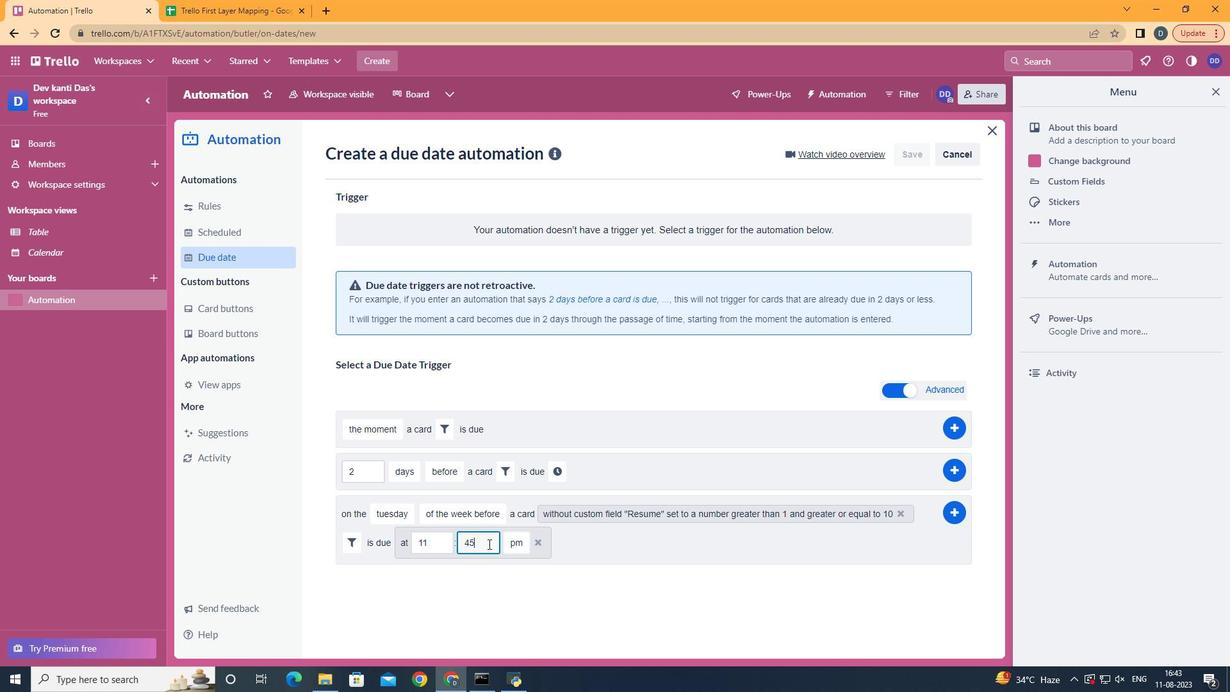 
Action: Key pressed <Key.backspace><Key.backspace>00
Screenshot: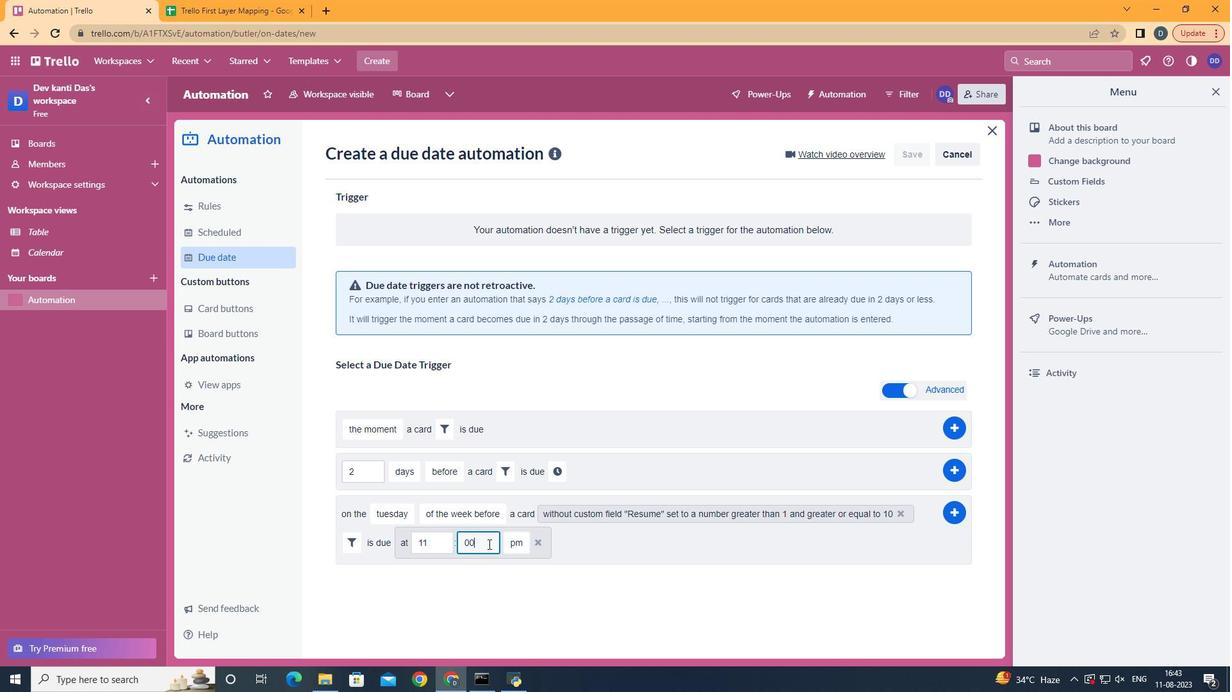 
Action: Mouse moved to (518, 562)
Screenshot: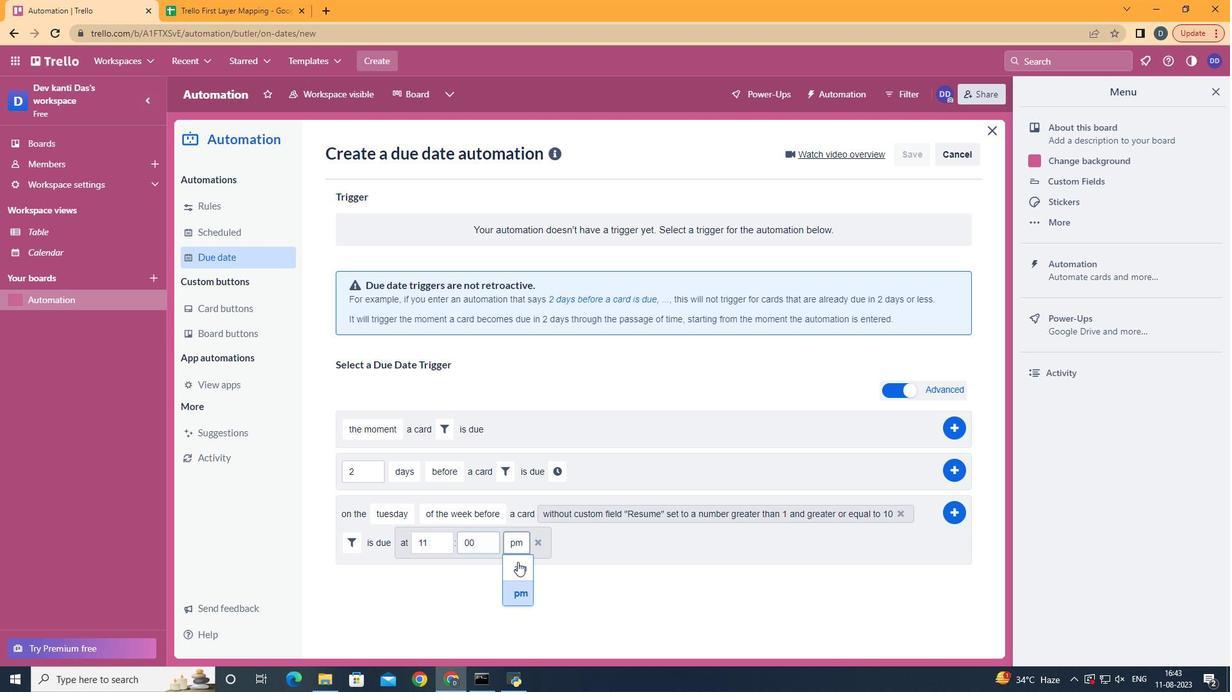 
Action: Mouse pressed left at (518, 562)
Screenshot: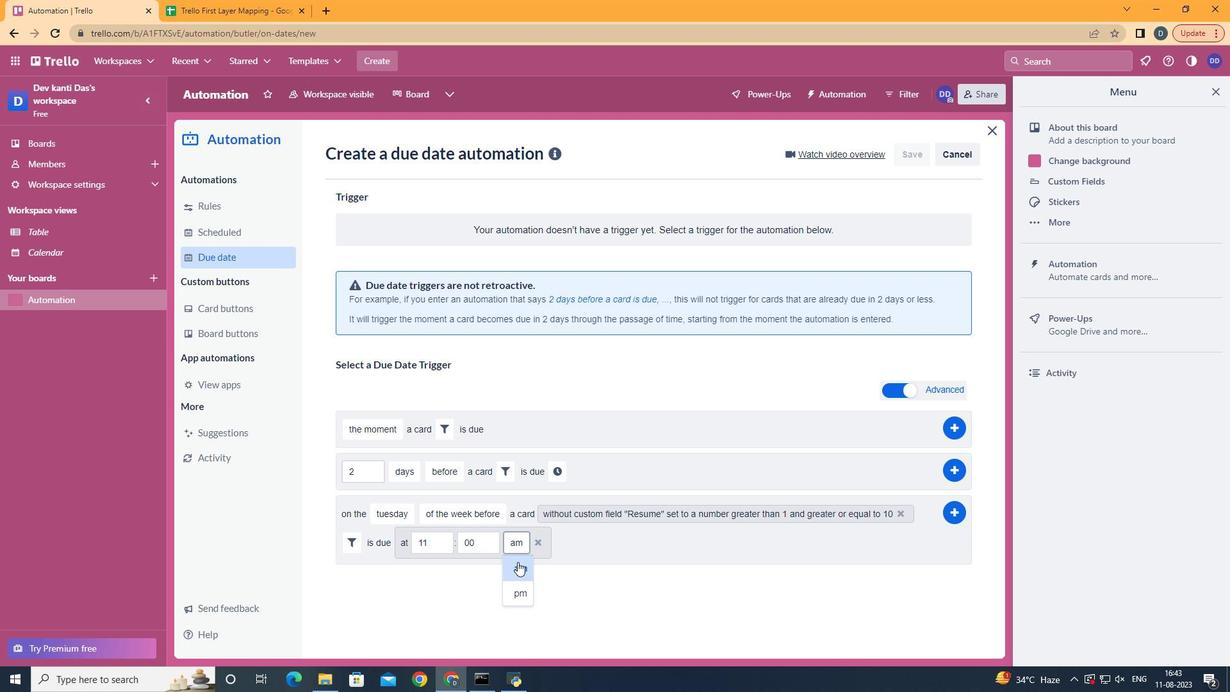 
Action: Mouse moved to (962, 512)
Screenshot: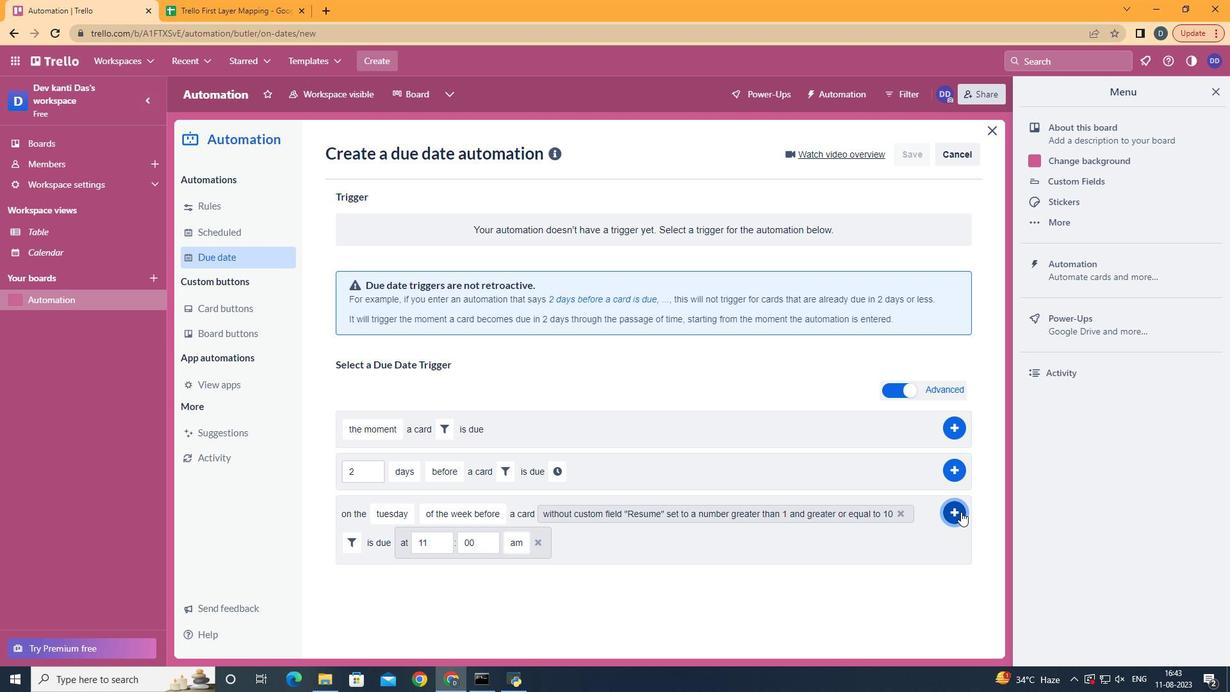 
Action: Mouse pressed left at (962, 512)
Screenshot: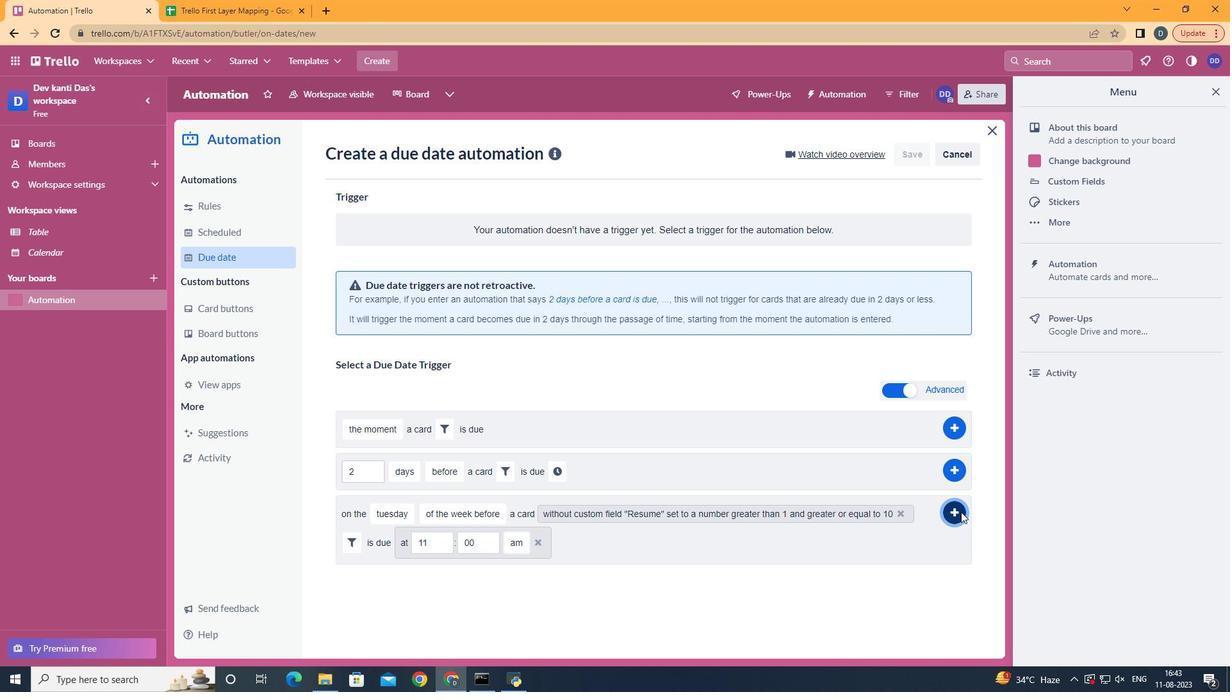 
Action: Mouse moved to (949, 512)
Screenshot: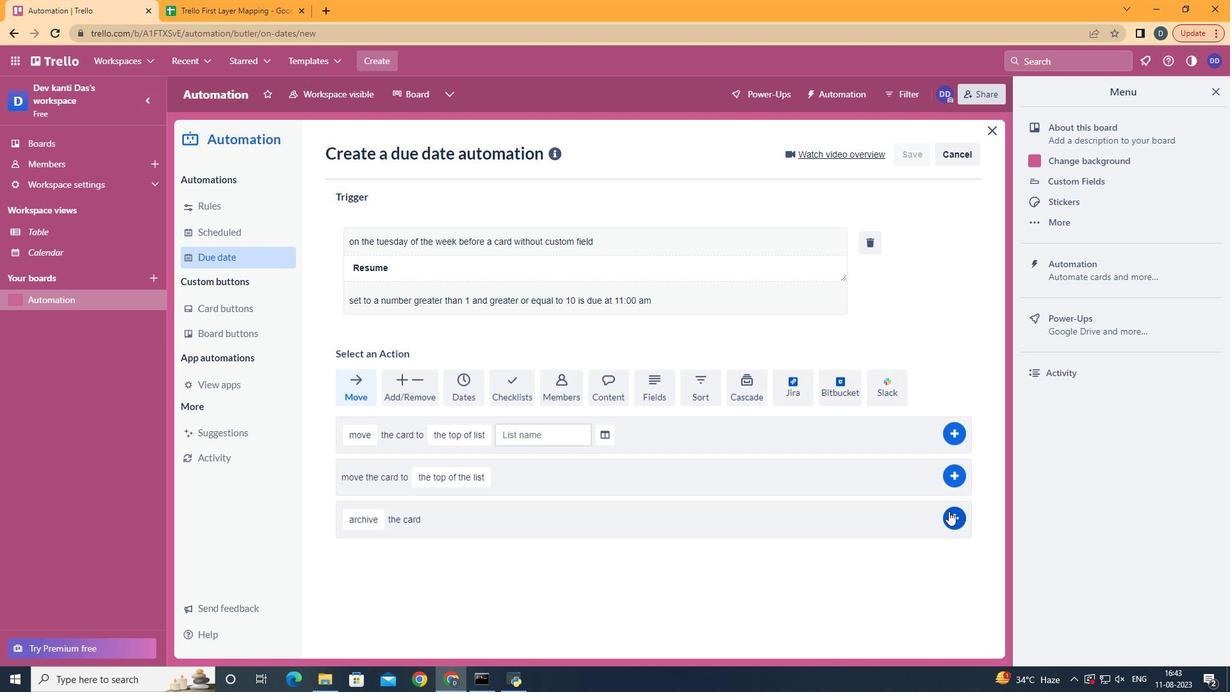 
